 Task: Create a due date automation trigger when advanced on, on the monday after a card is due add fields with custom field "Resume" set at 11:00 AM.
Action: Mouse moved to (920, 272)
Screenshot: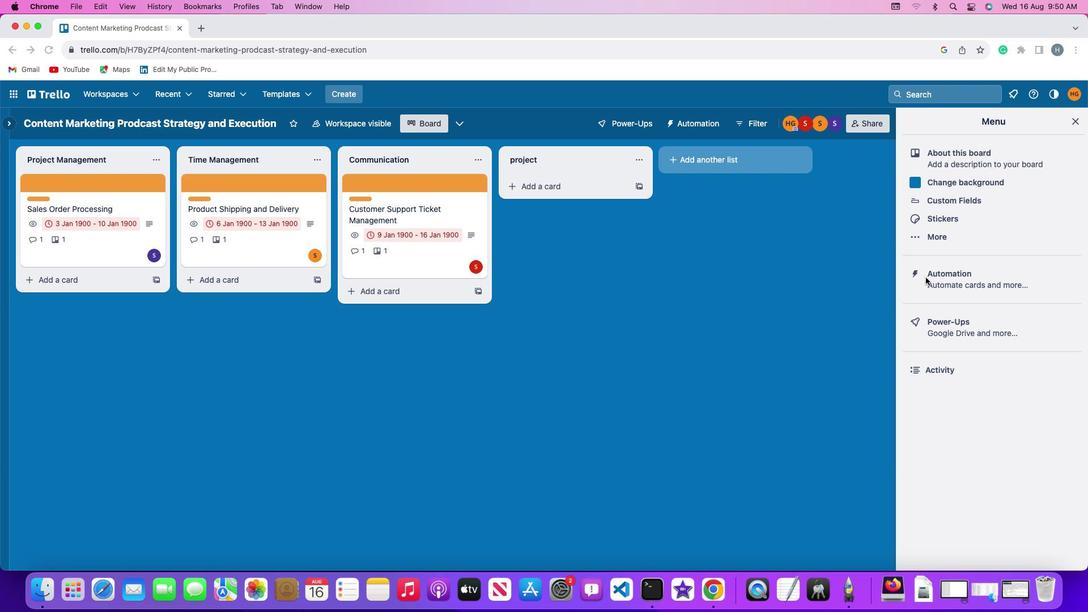 
Action: Mouse pressed left at (920, 272)
Screenshot: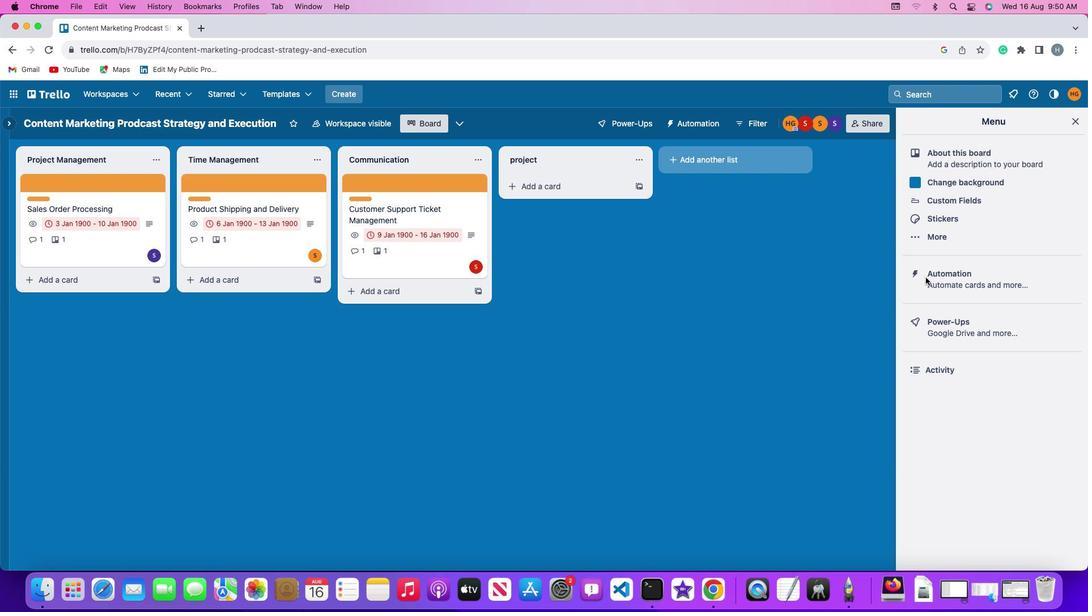 
Action: Mouse moved to (920, 272)
Screenshot: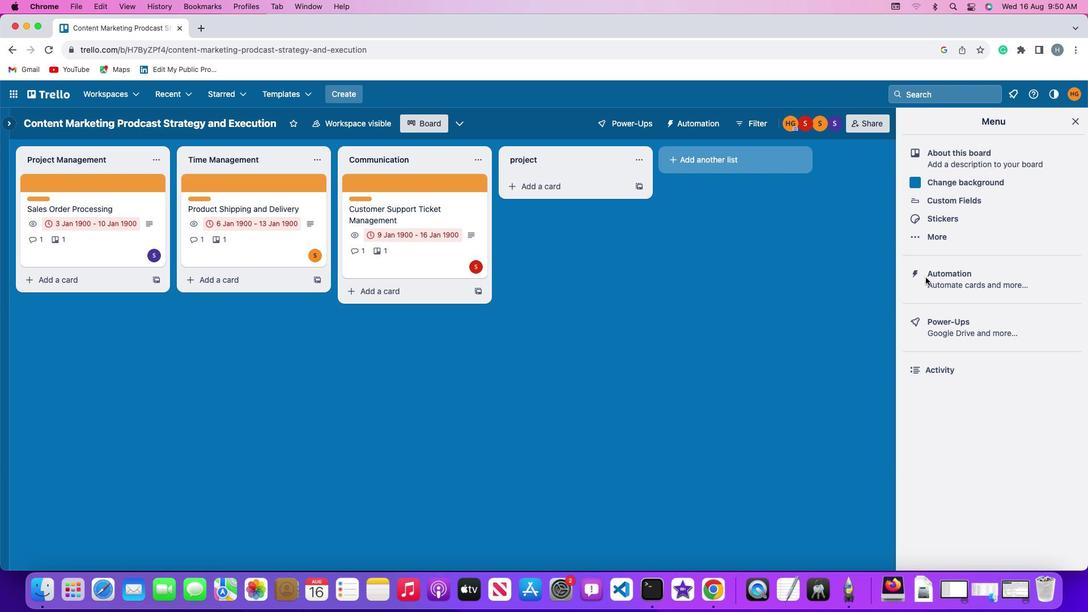 
Action: Mouse pressed left at (920, 272)
Screenshot: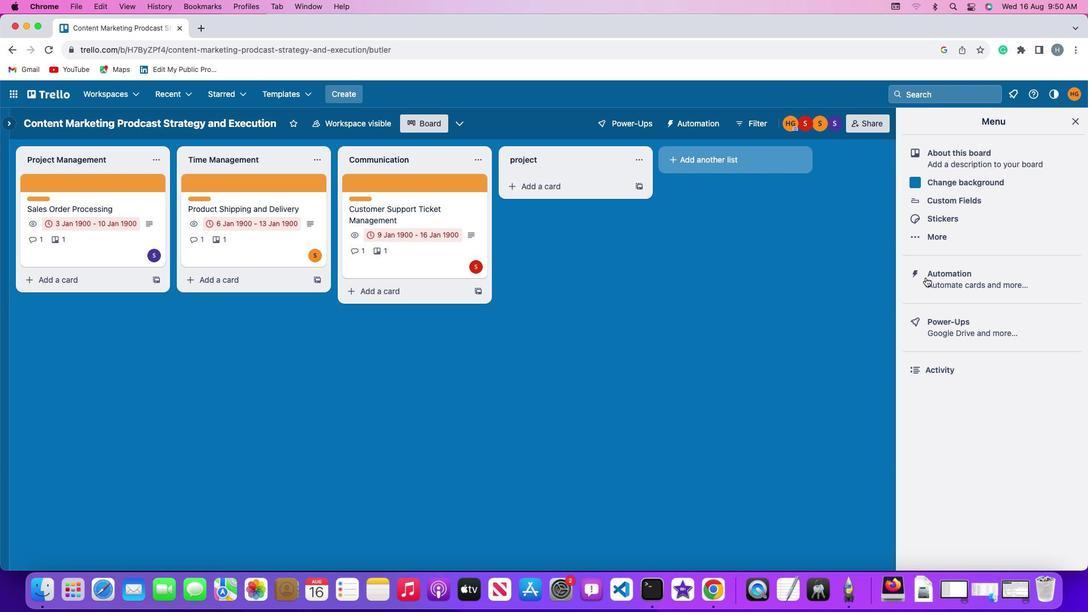 
Action: Mouse moved to (78, 264)
Screenshot: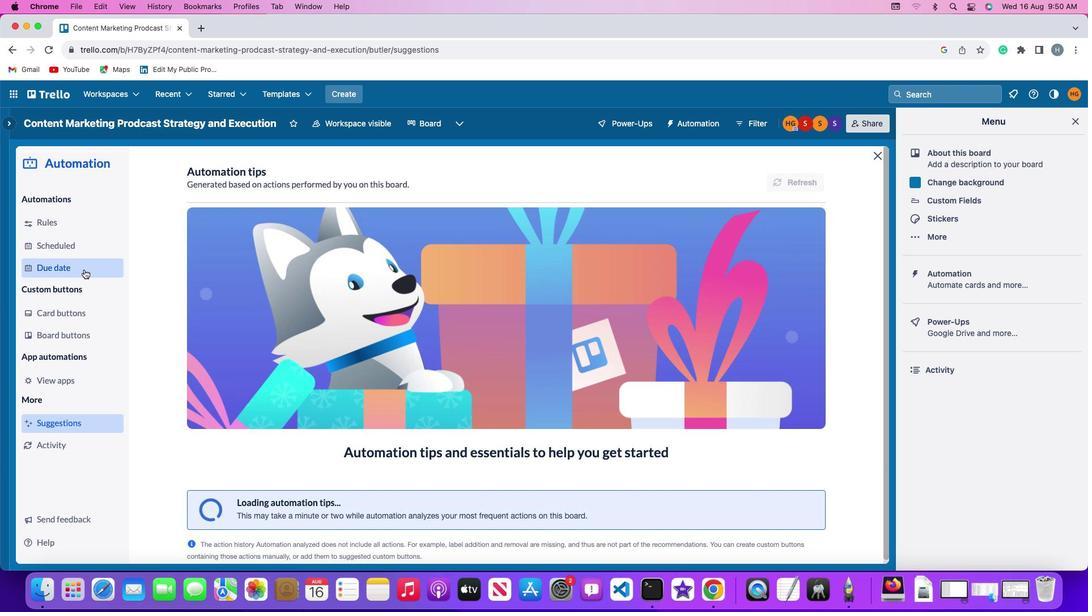 
Action: Mouse pressed left at (78, 264)
Screenshot: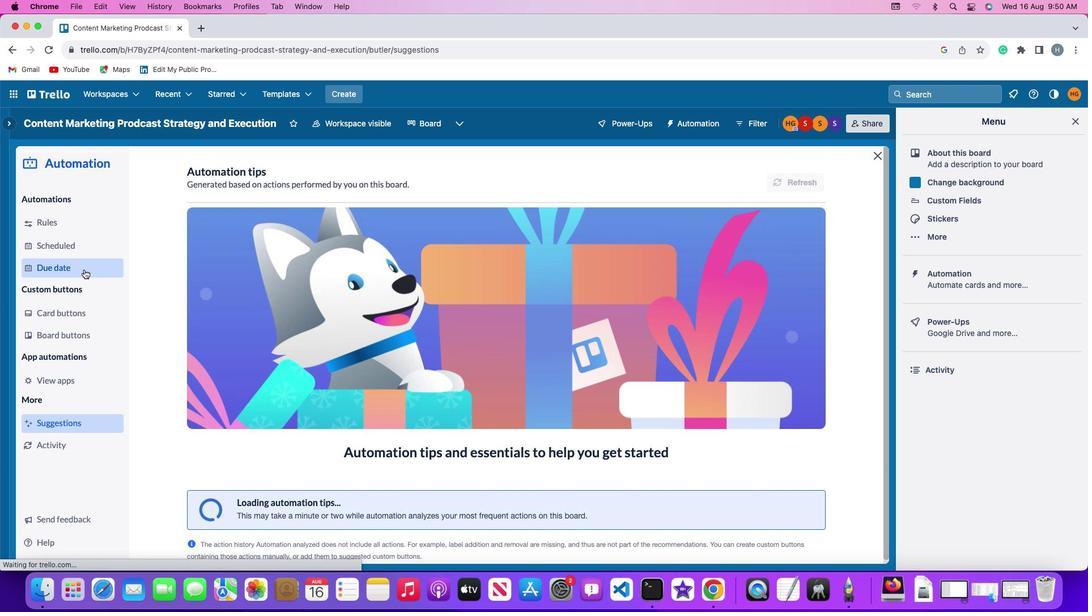 
Action: Mouse moved to (778, 168)
Screenshot: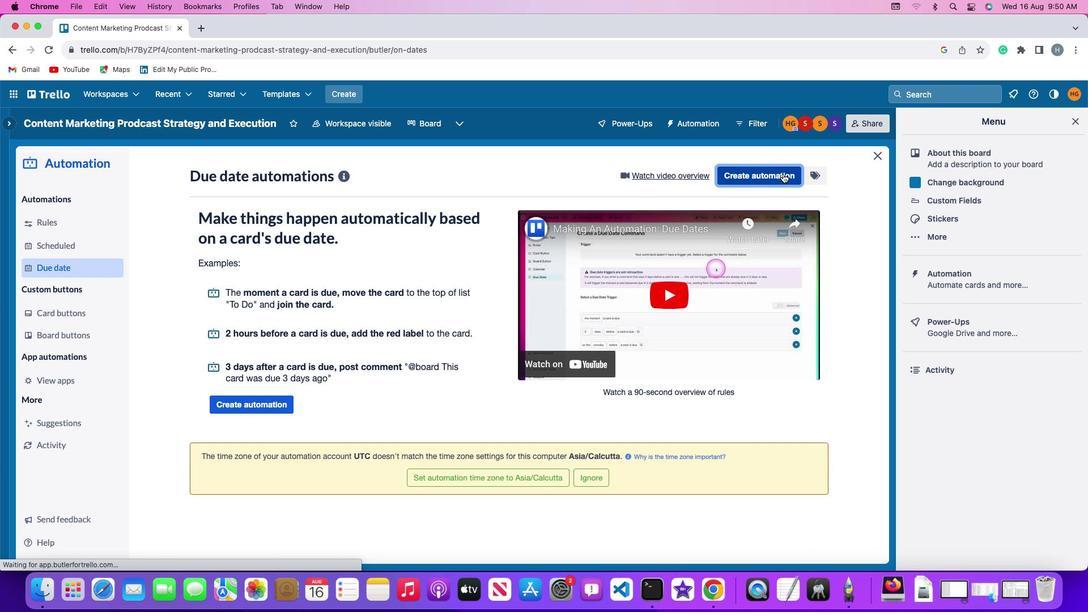 
Action: Mouse pressed left at (778, 168)
Screenshot: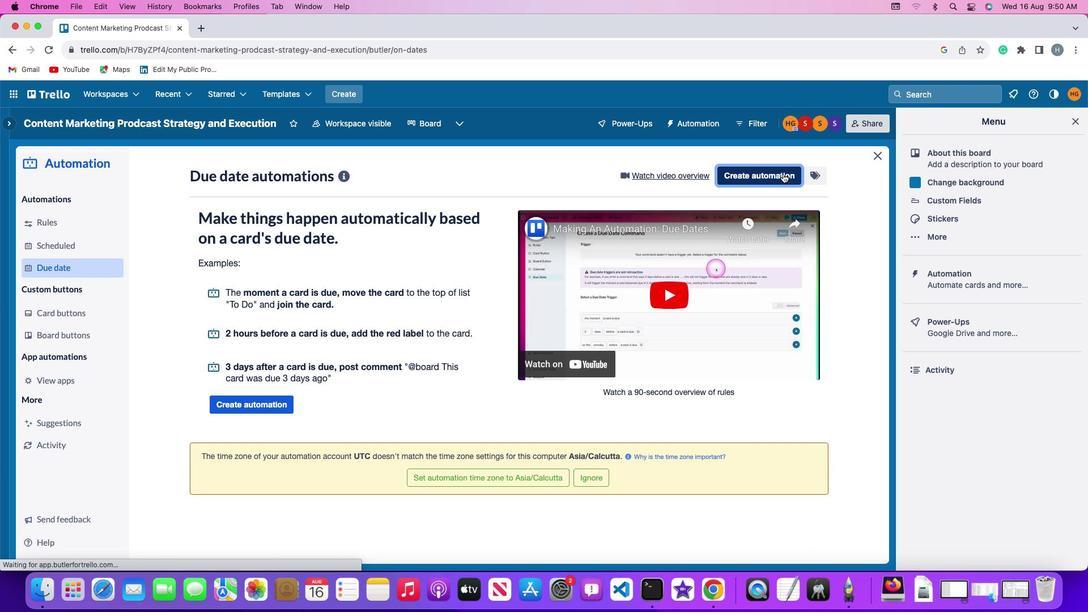 
Action: Mouse moved to (245, 278)
Screenshot: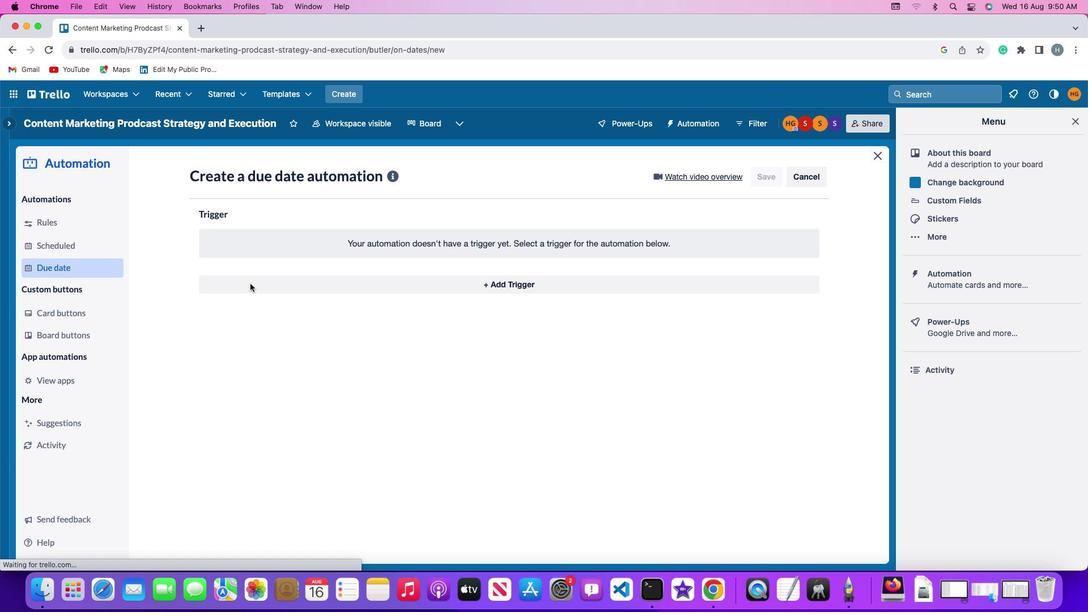 
Action: Mouse pressed left at (245, 278)
Screenshot: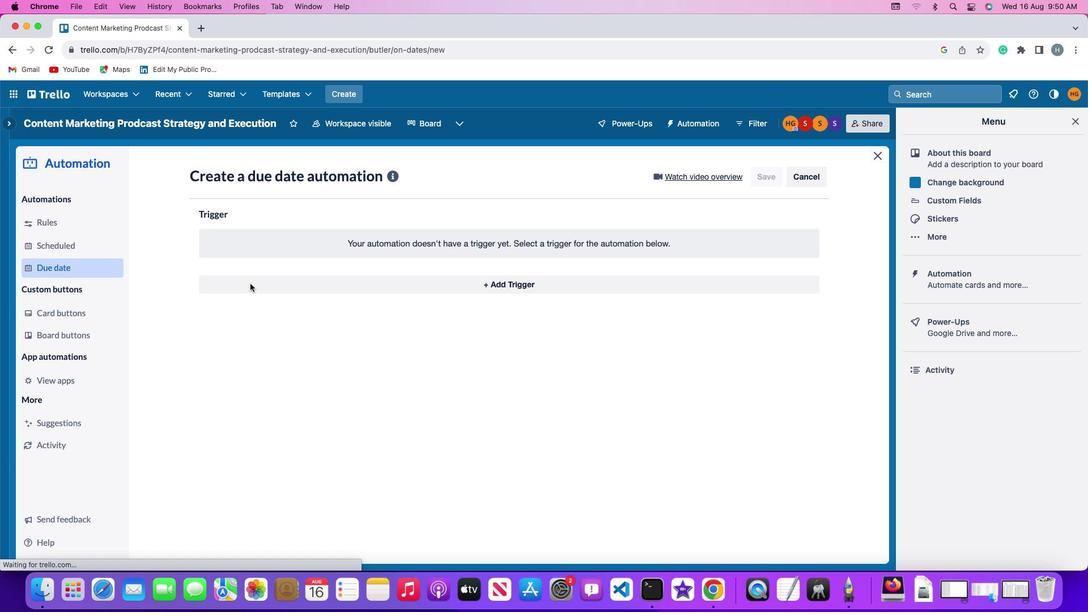 
Action: Mouse moved to (241, 491)
Screenshot: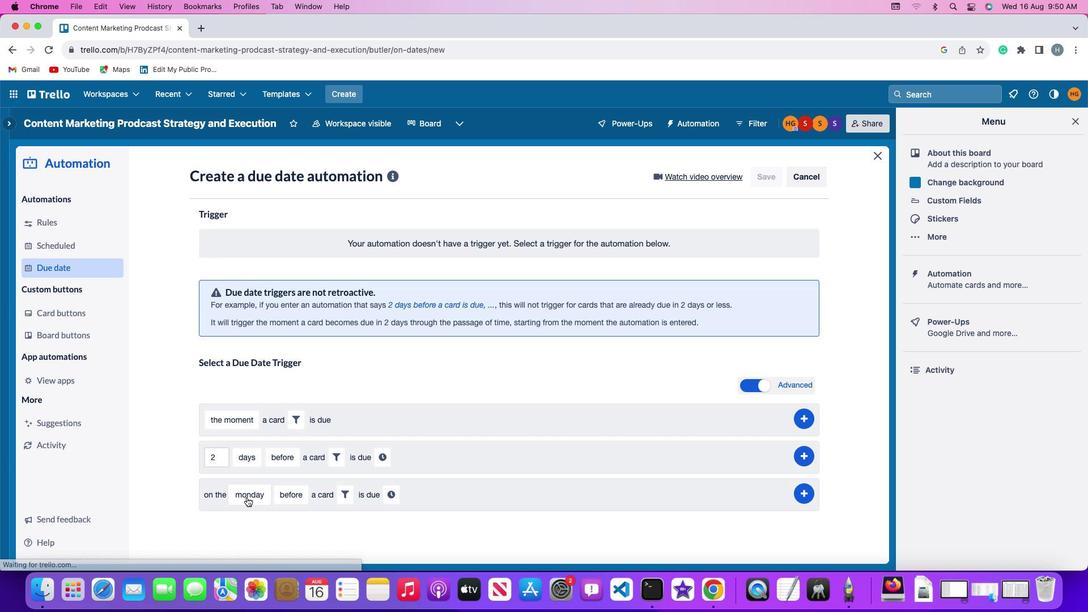 
Action: Mouse pressed left at (241, 491)
Screenshot: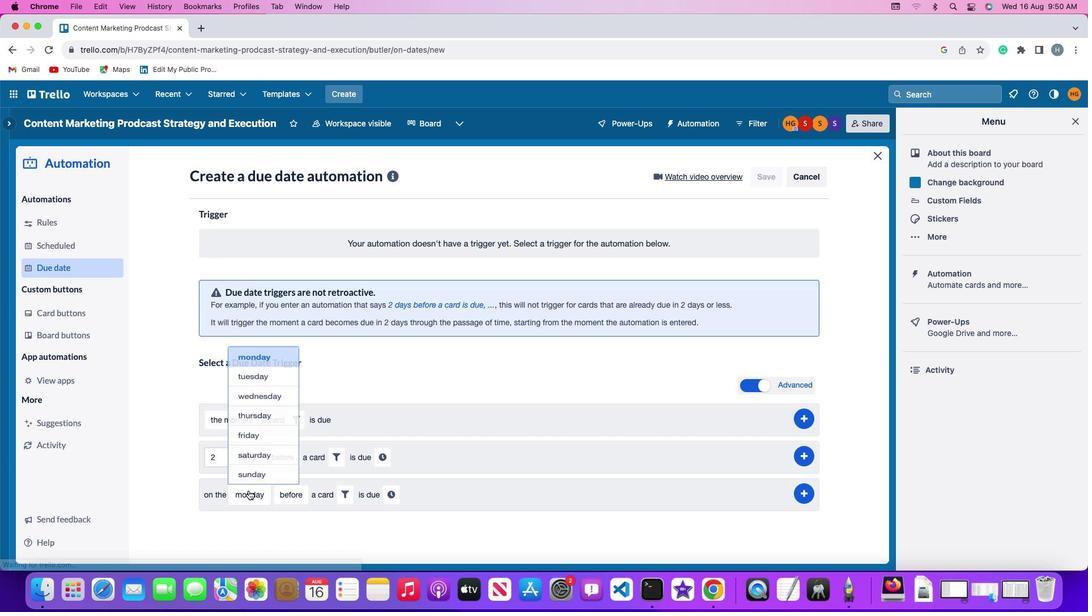 
Action: Mouse moved to (265, 326)
Screenshot: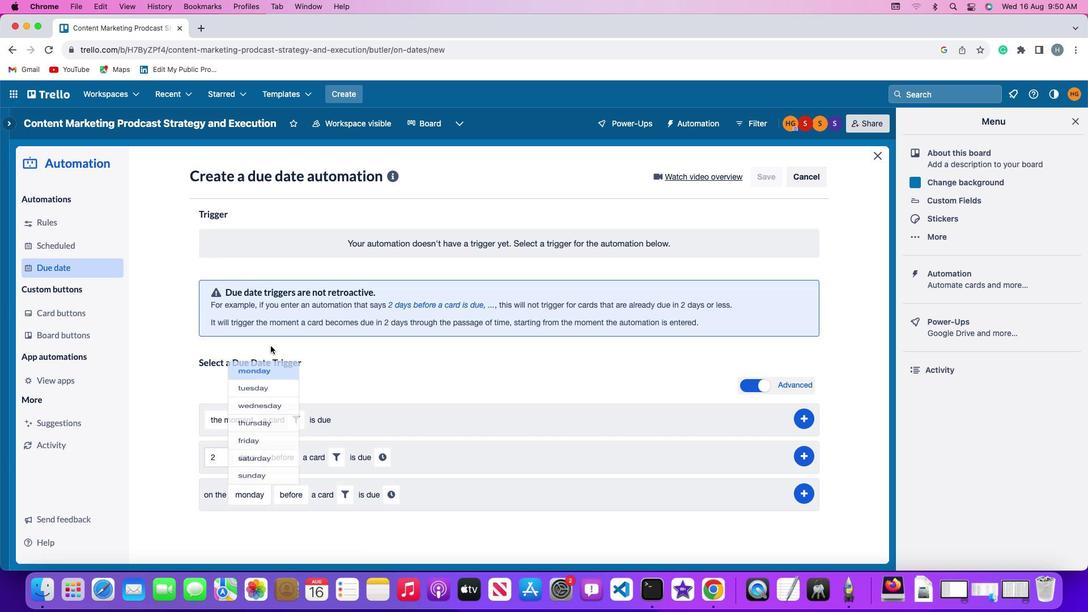 
Action: Mouse pressed left at (265, 326)
Screenshot: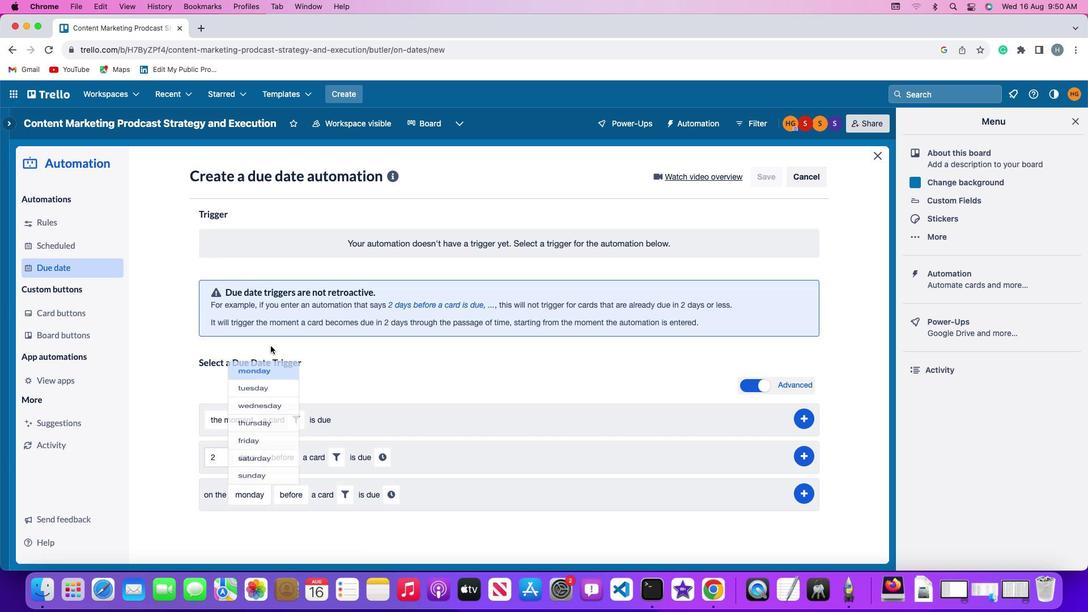 
Action: Mouse moved to (286, 487)
Screenshot: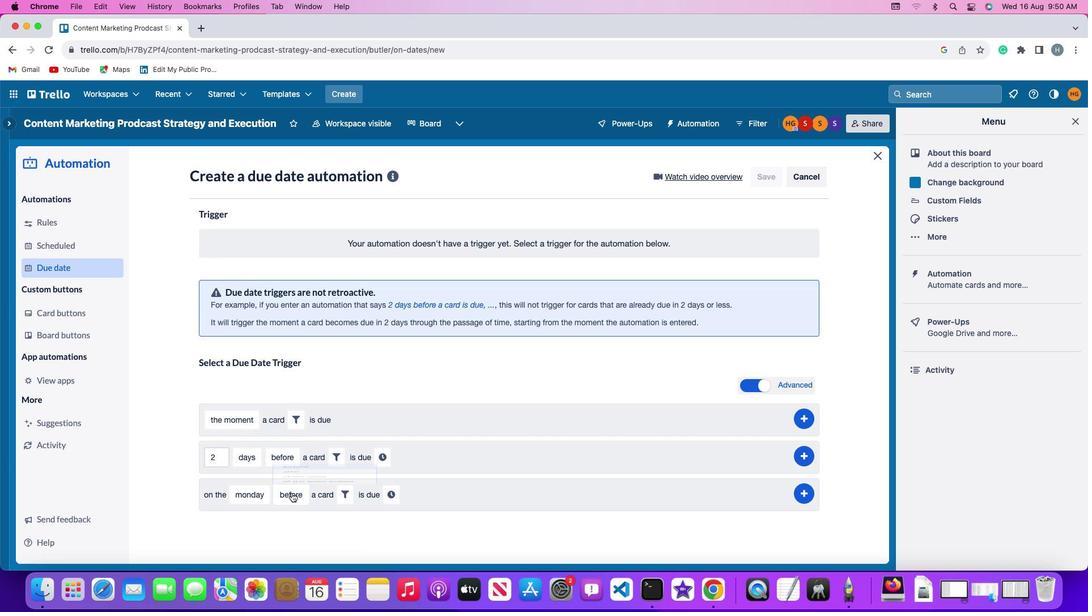 
Action: Mouse pressed left at (286, 487)
Screenshot: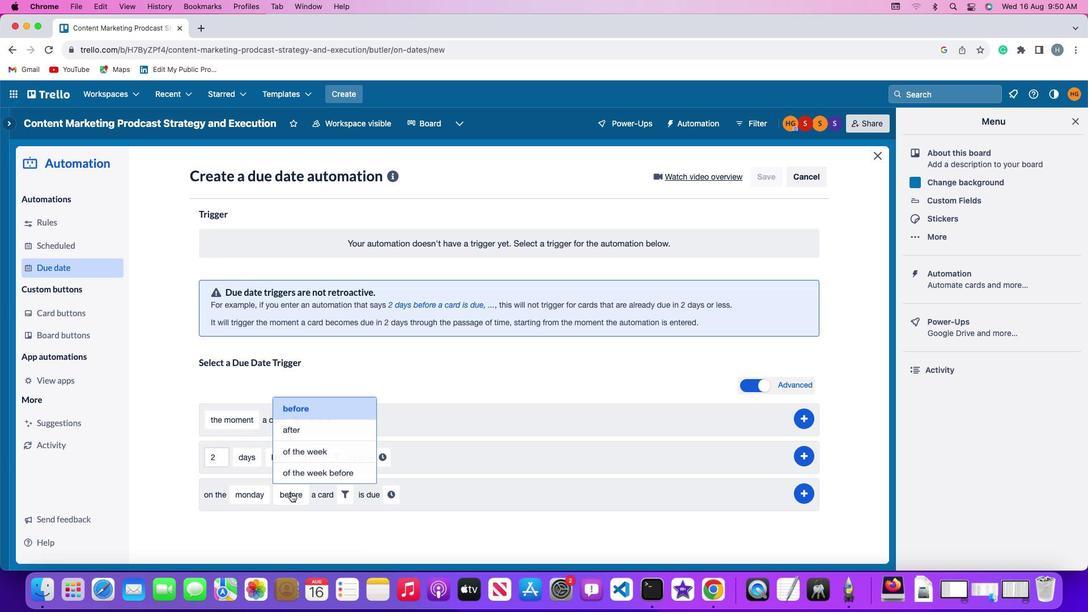 
Action: Mouse moved to (302, 423)
Screenshot: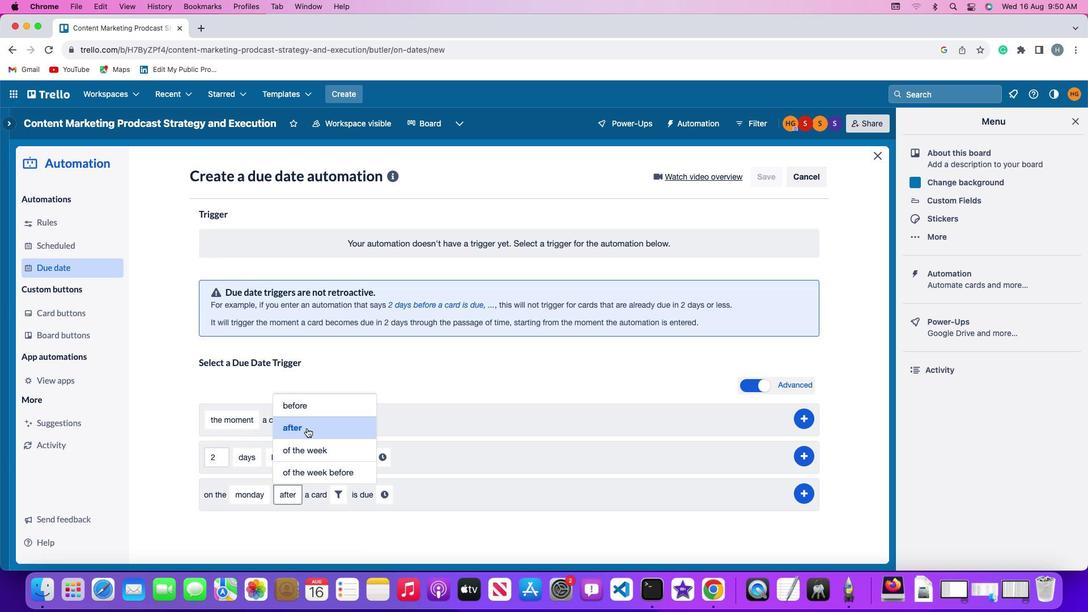 
Action: Mouse pressed left at (302, 423)
Screenshot: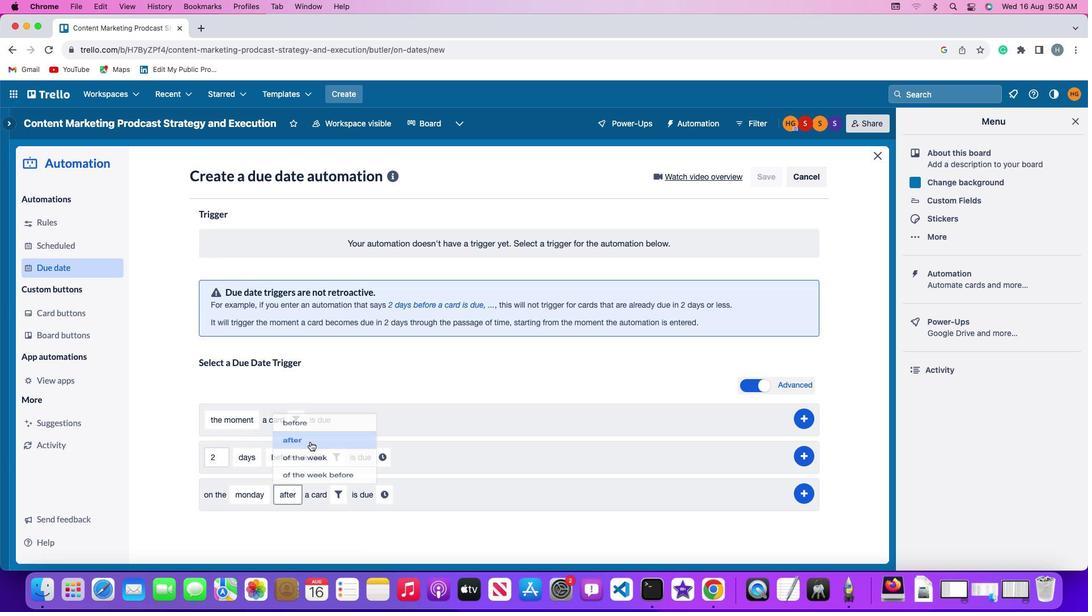 
Action: Mouse moved to (328, 493)
Screenshot: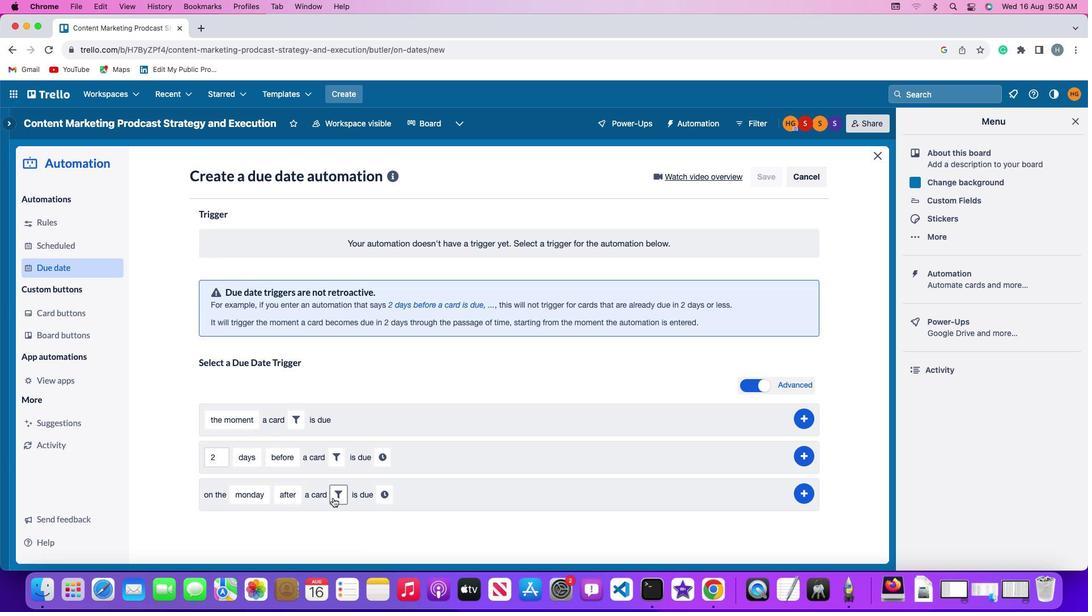 
Action: Mouse pressed left at (328, 493)
Screenshot: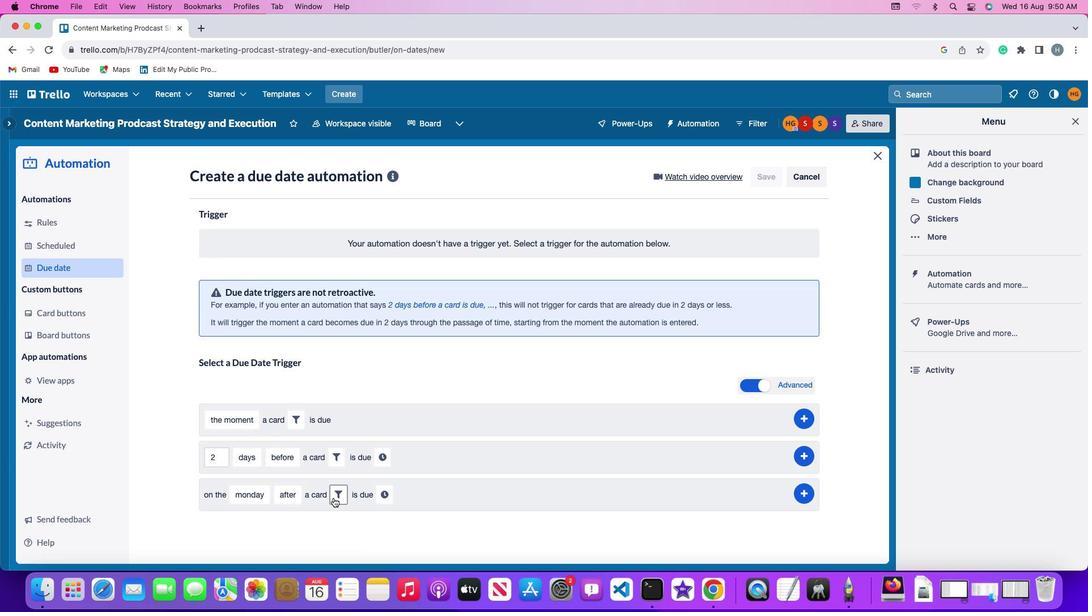 
Action: Mouse moved to (520, 526)
Screenshot: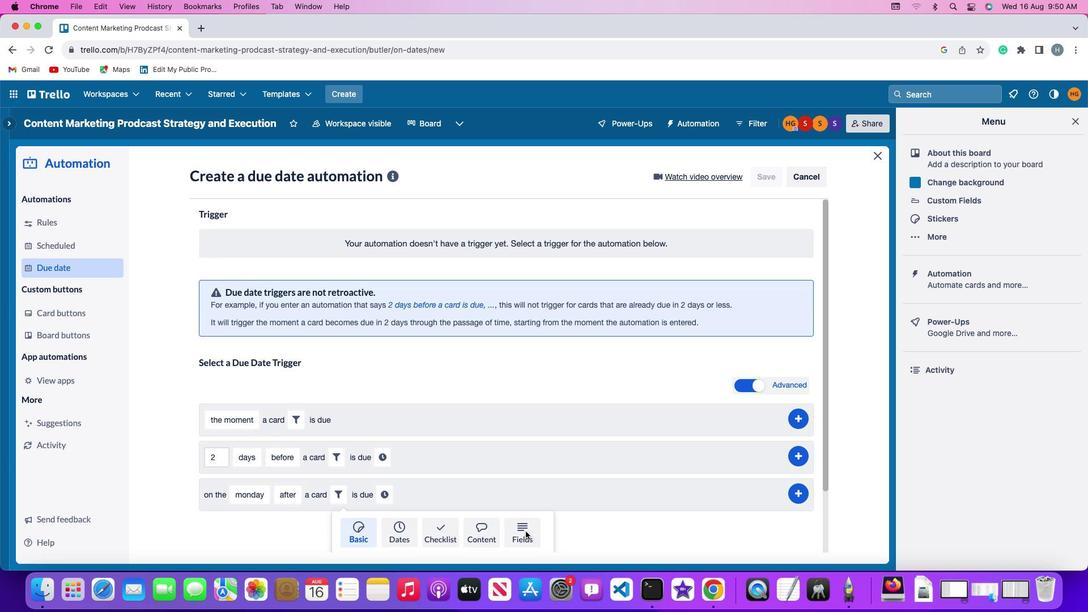 
Action: Mouse pressed left at (520, 526)
Screenshot: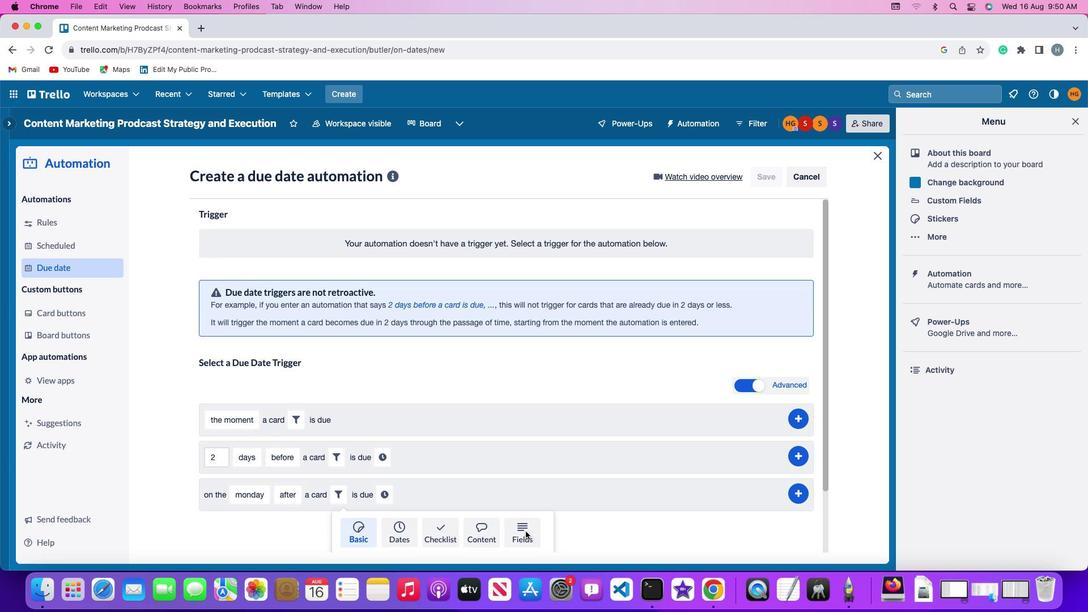 
Action: Mouse moved to (290, 530)
Screenshot: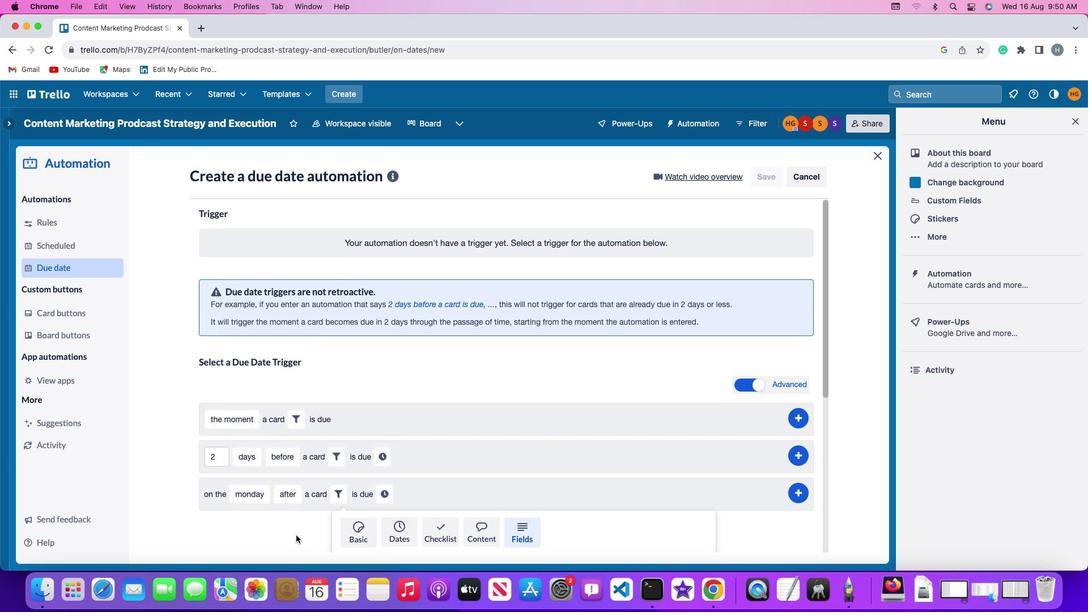 
Action: Mouse scrolled (290, 530) with delta (-4, -5)
Screenshot: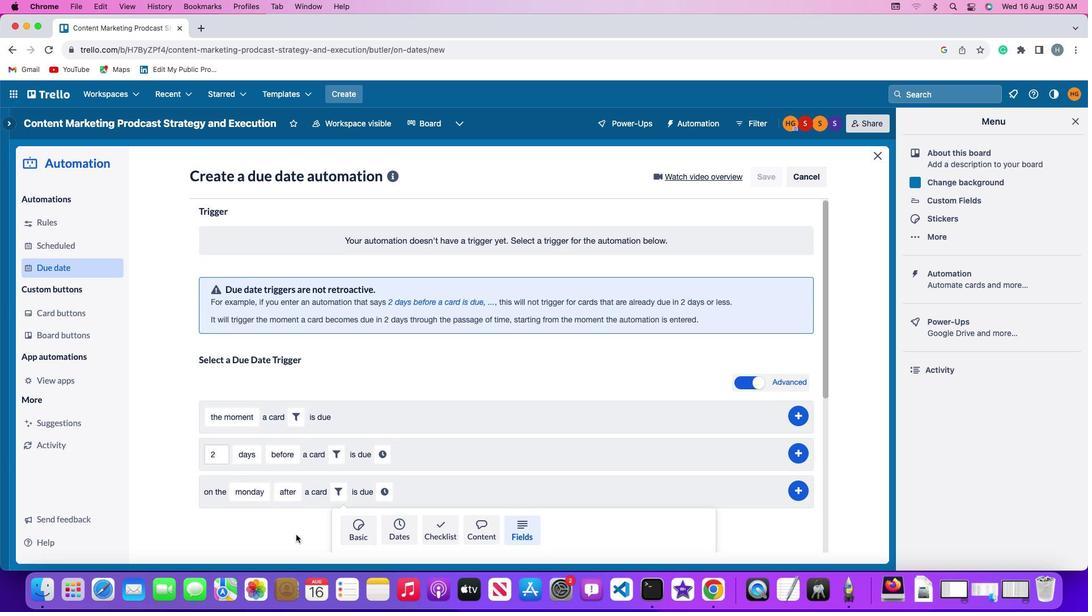 
Action: Mouse moved to (290, 530)
Screenshot: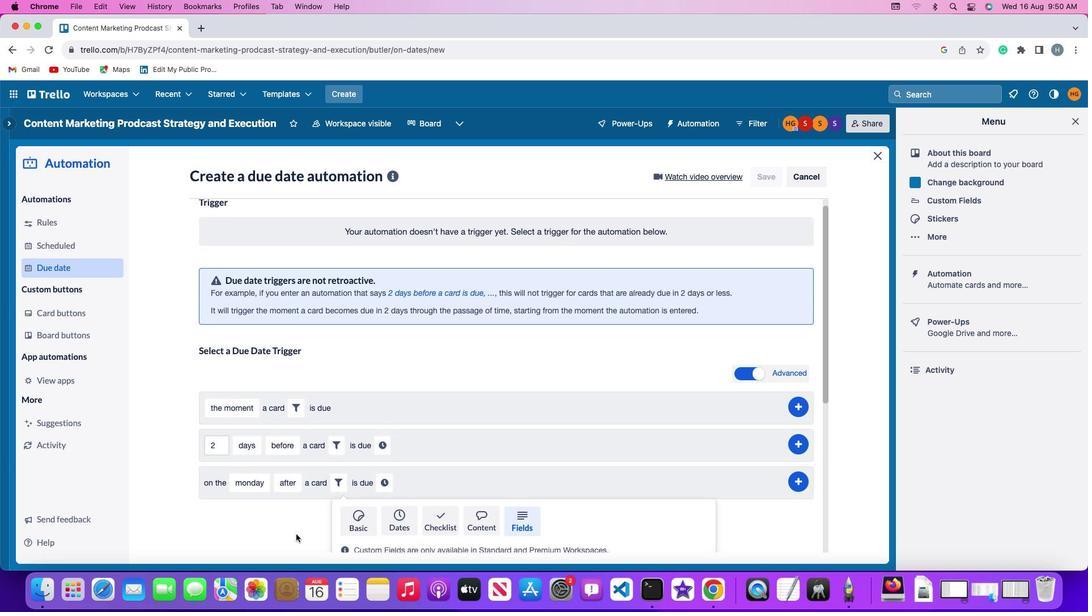 
Action: Mouse scrolled (290, 530) with delta (-4, -5)
Screenshot: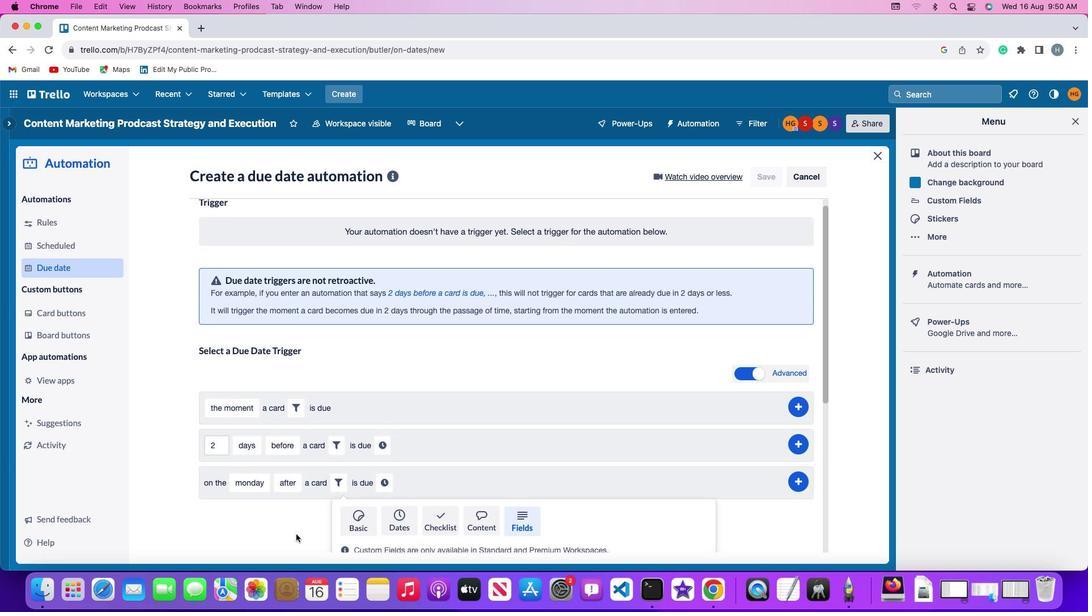 
Action: Mouse moved to (290, 529)
Screenshot: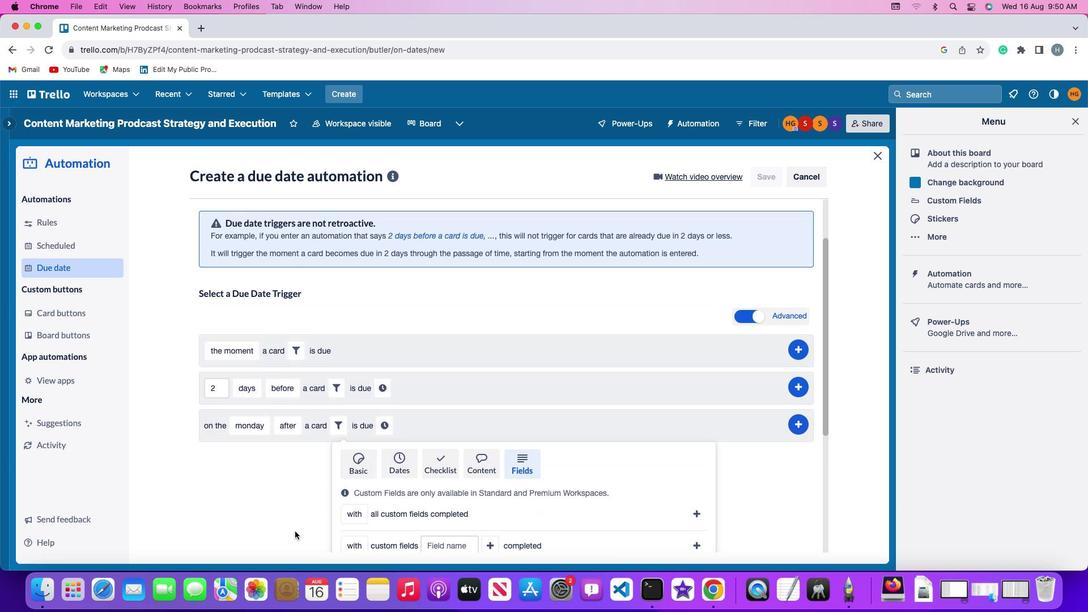
Action: Mouse scrolled (290, 529) with delta (-4, -5)
Screenshot: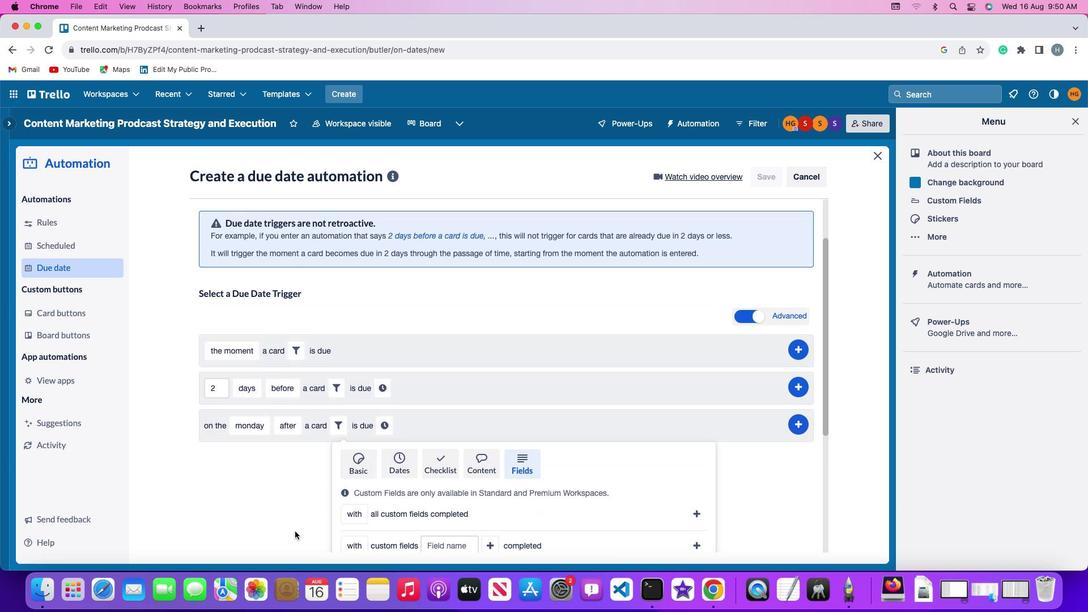 
Action: Mouse moved to (290, 529)
Screenshot: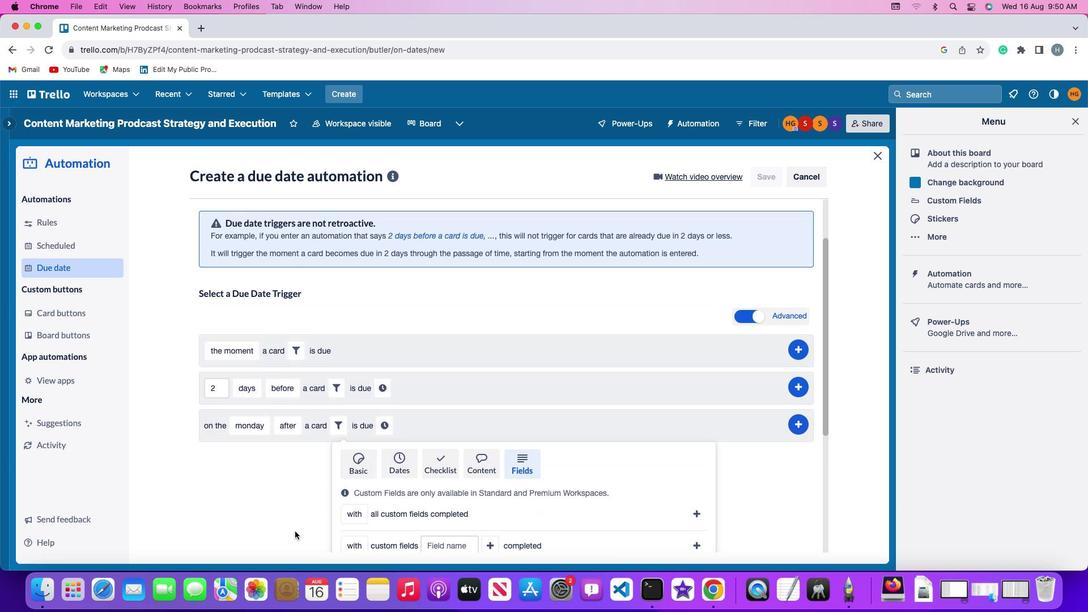
Action: Mouse scrolled (290, 529) with delta (-4, -6)
Screenshot: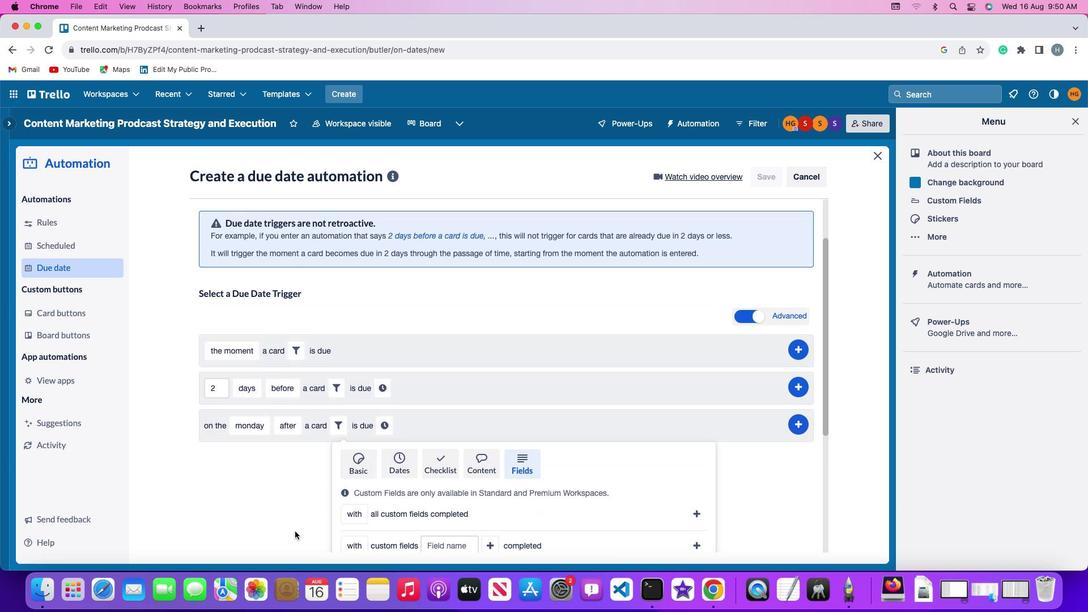 
Action: Mouse moved to (287, 522)
Screenshot: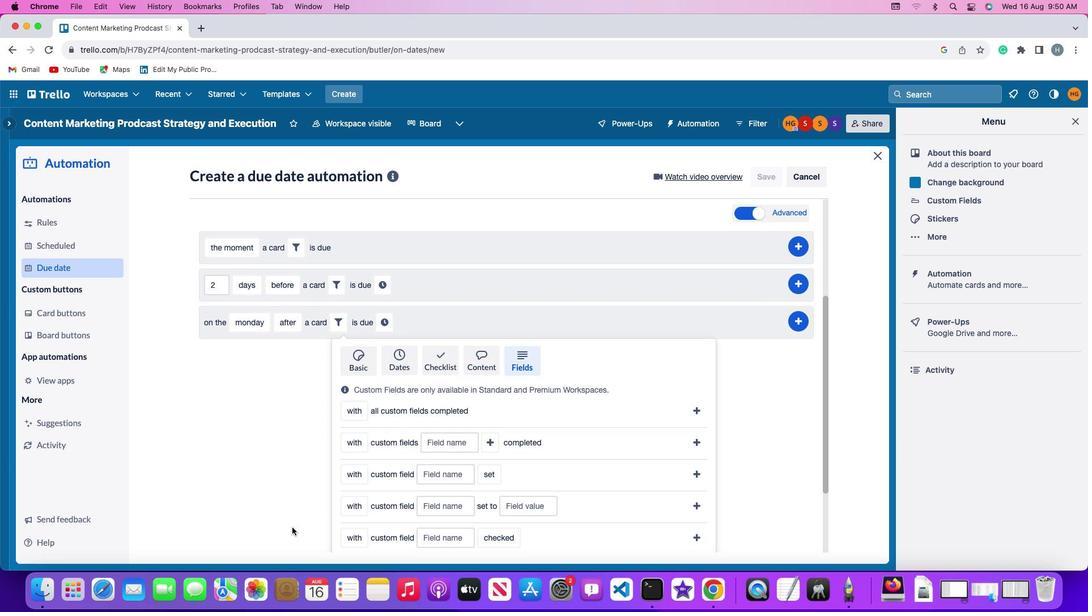 
Action: Mouse scrolled (287, 522) with delta (-4, -5)
Screenshot: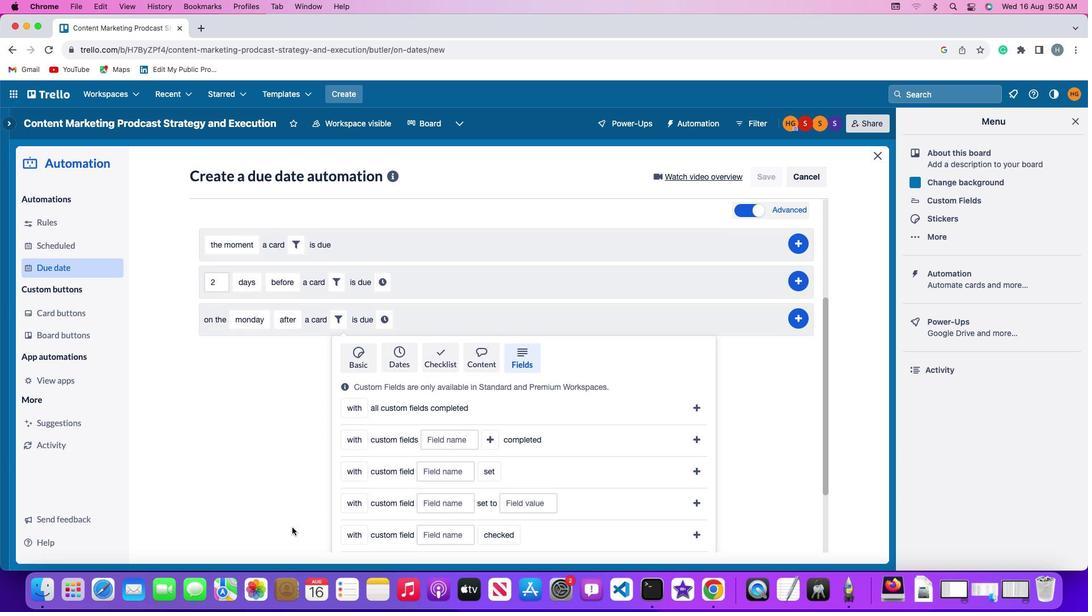 
Action: Mouse scrolled (287, 522) with delta (-4, -5)
Screenshot: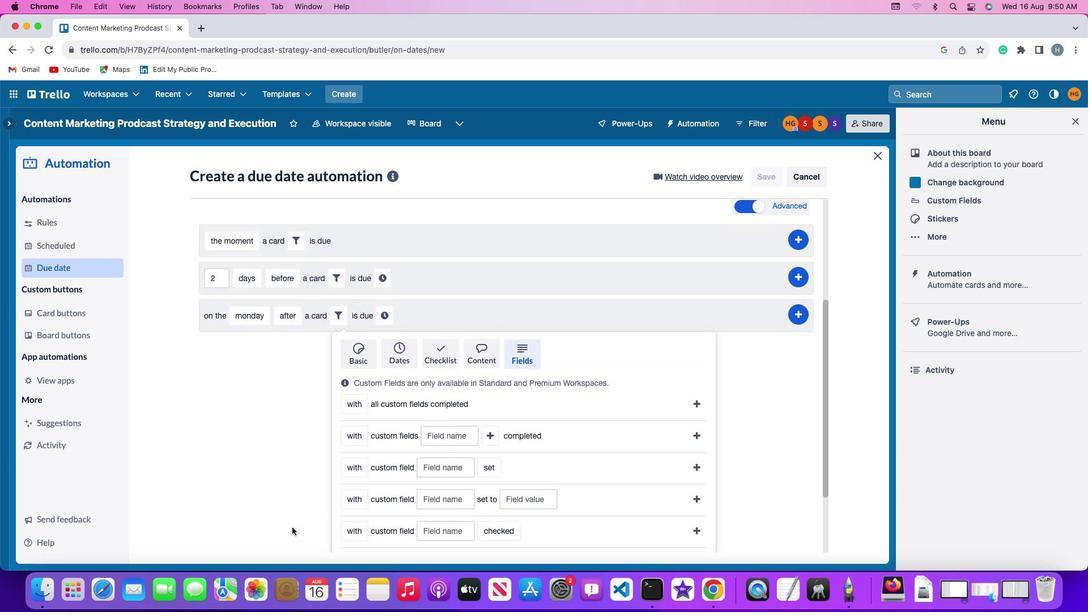 
Action: Mouse scrolled (287, 522) with delta (-4, -5)
Screenshot: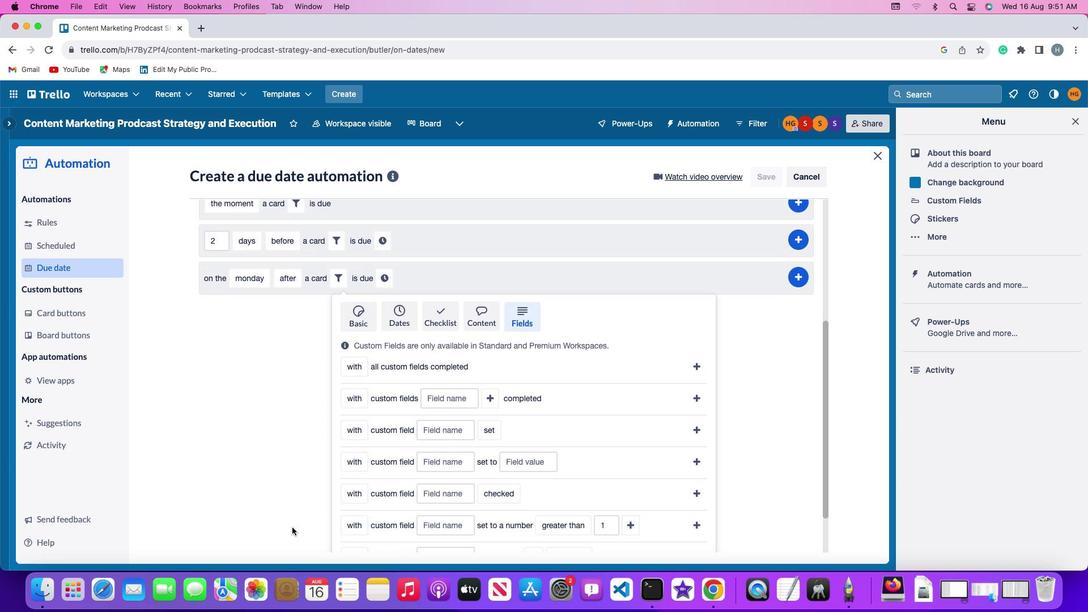 
Action: Mouse scrolled (287, 522) with delta (-4, -5)
Screenshot: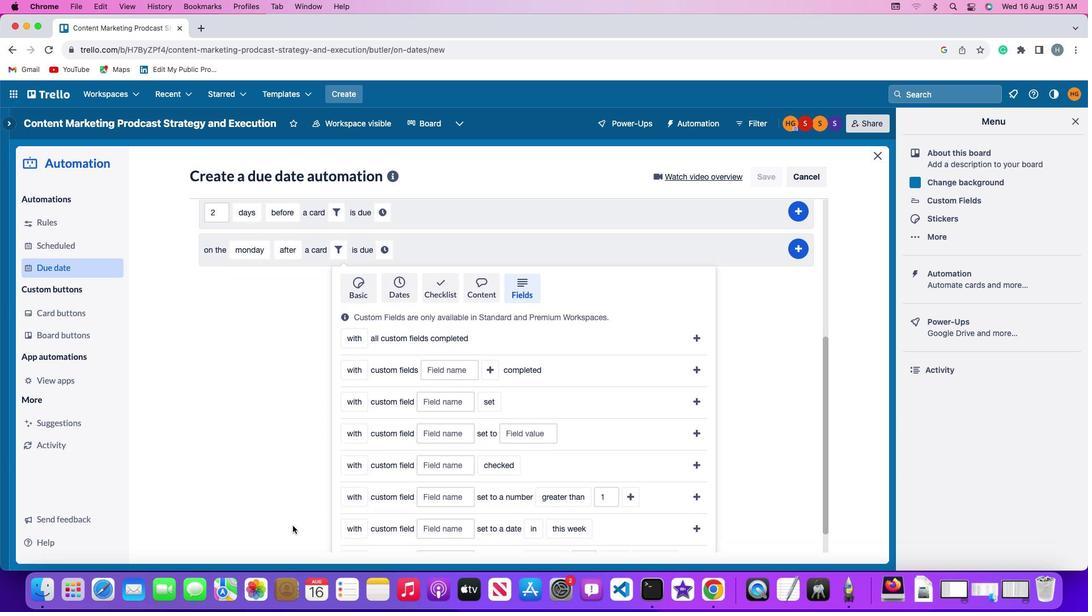 
Action: Mouse moved to (345, 367)
Screenshot: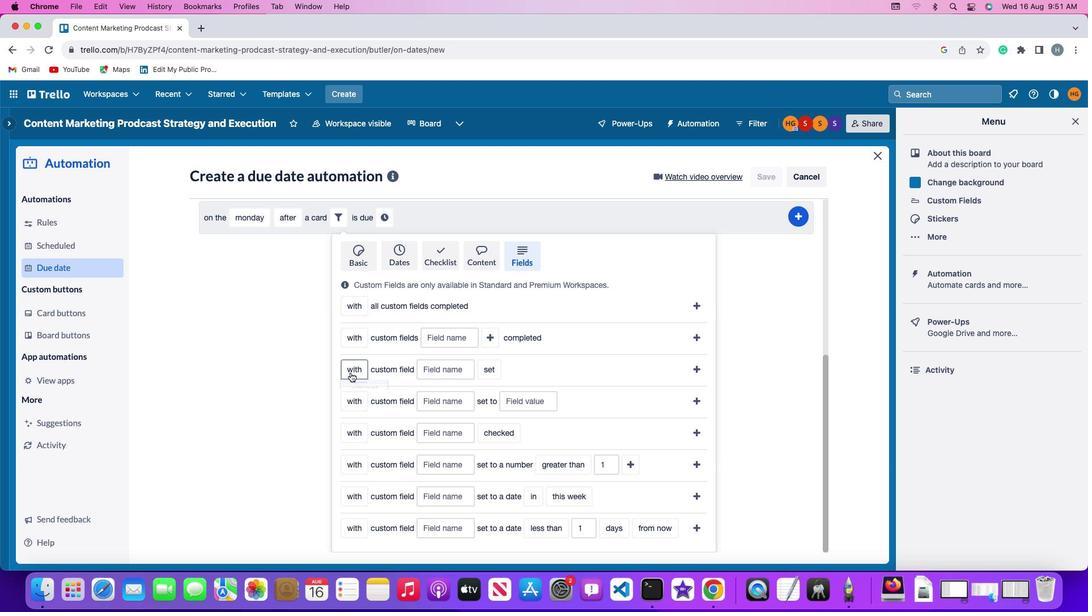 
Action: Mouse pressed left at (345, 367)
Screenshot: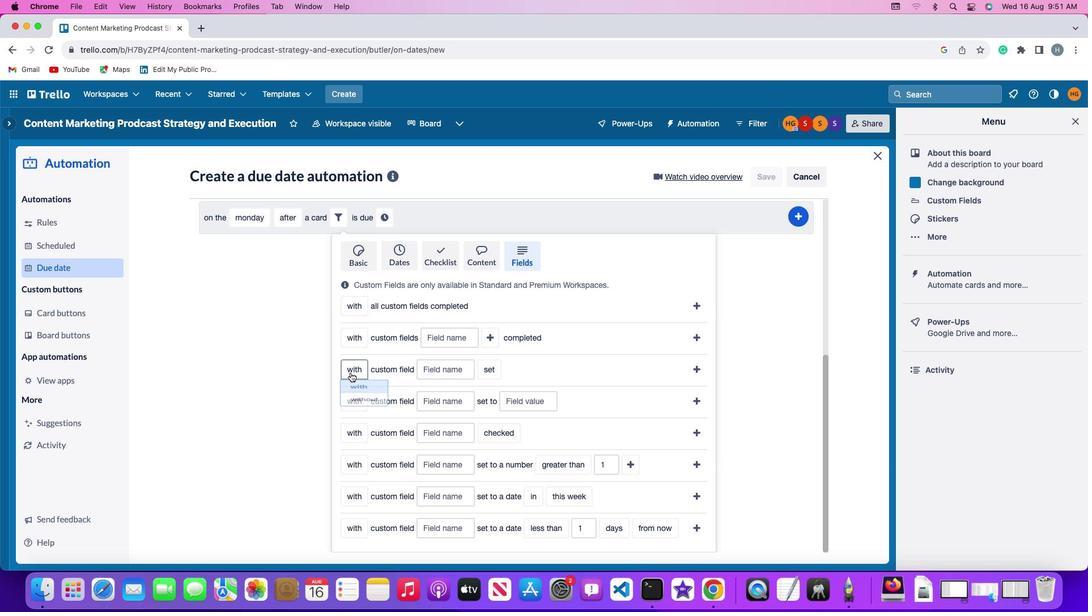 
Action: Mouse moved to (353, 387)
Screenshot: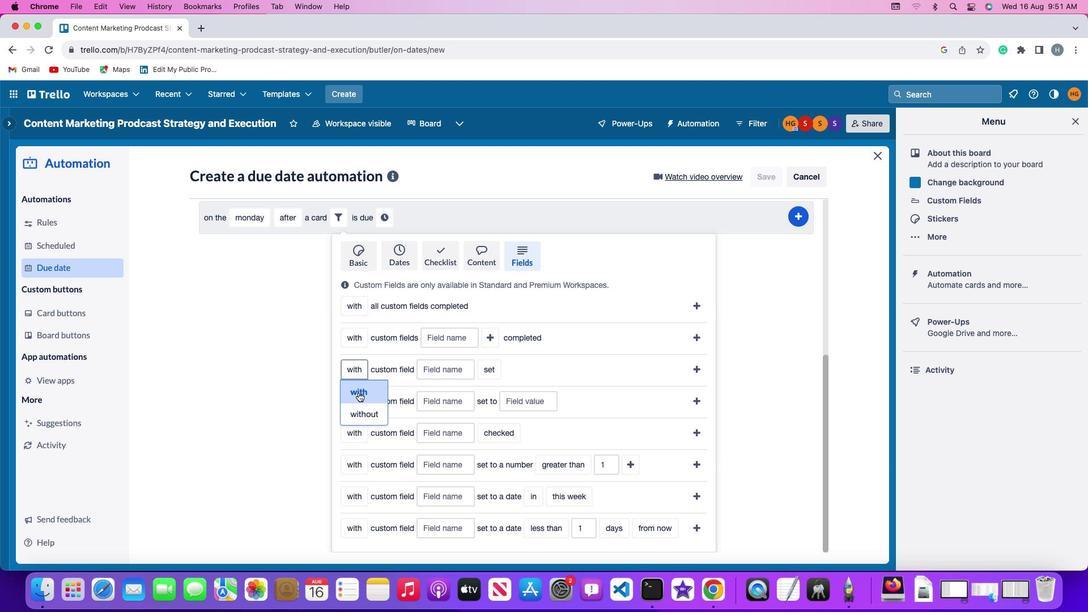 
Action: Mouse pressed left at (353, 387)
Screenshot: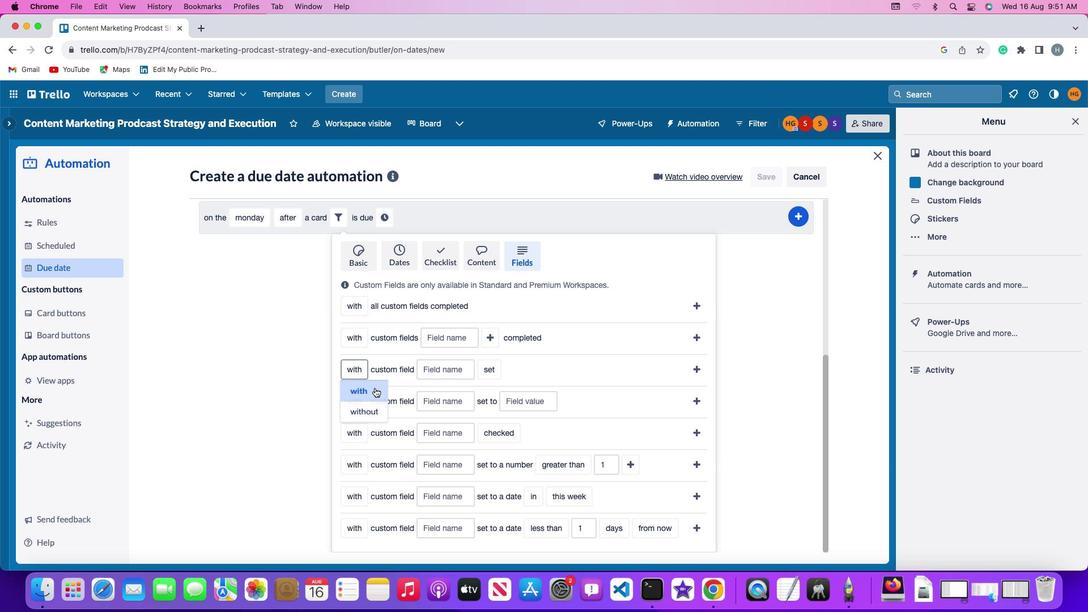 
Action: Mouse moved to (435, 366)
Screenshot: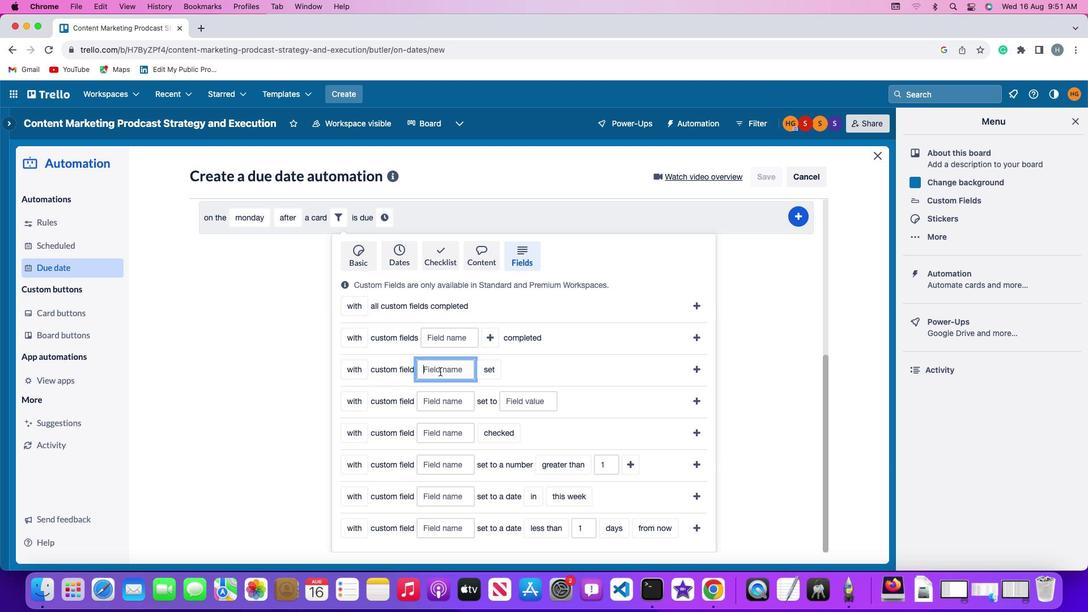 
Action: Mouse pressed left at (435, 366)
Screenshot: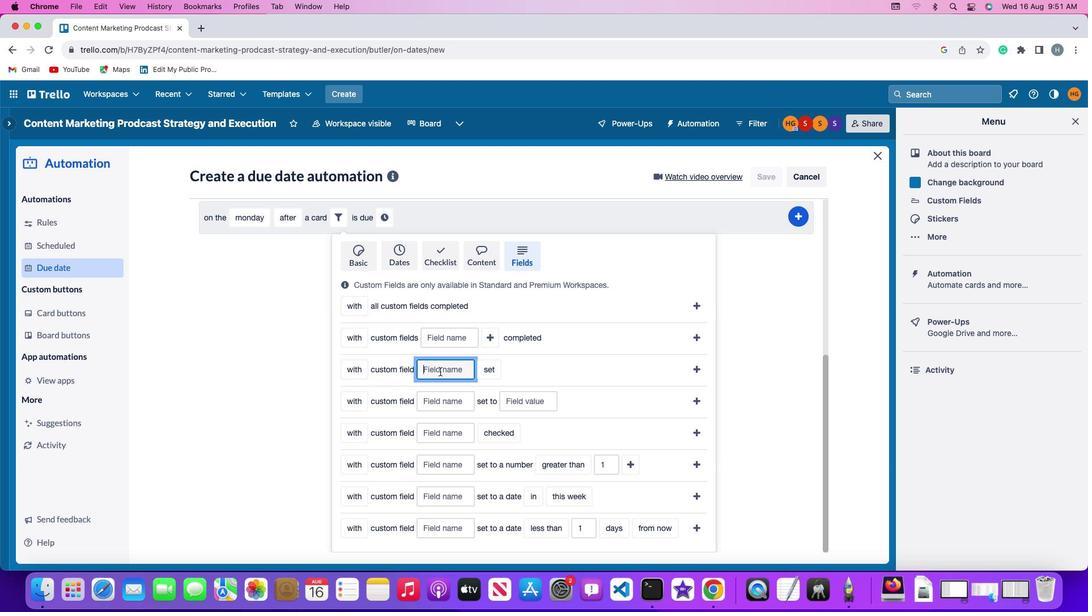 
Action: Key pressed Key.shift'R''e''s''u''m''e'
Screenshot: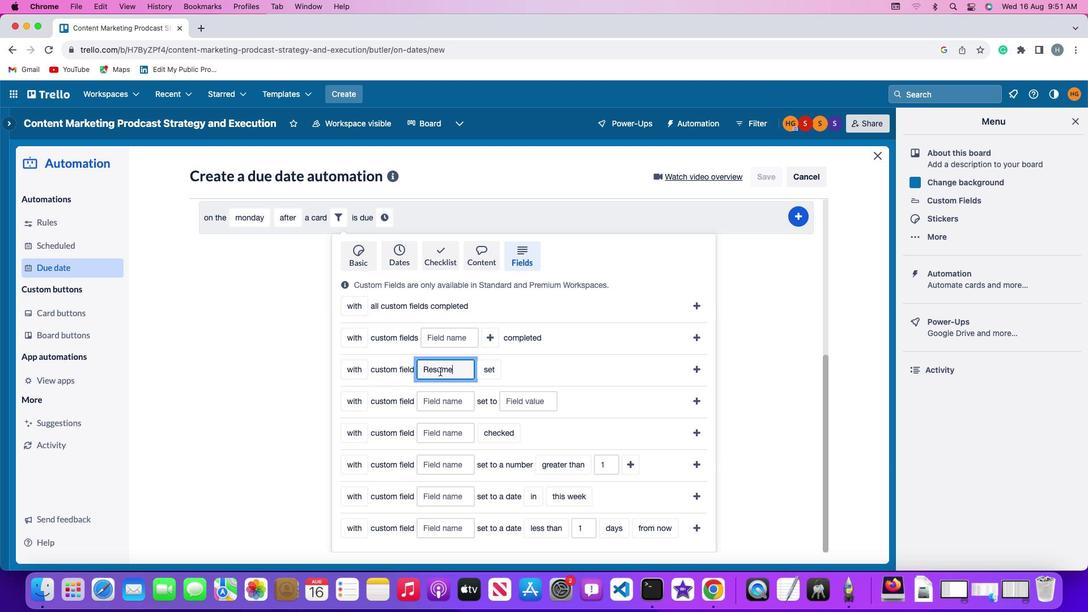 
Action: Mouse moved to (484, 368)
Screenshot: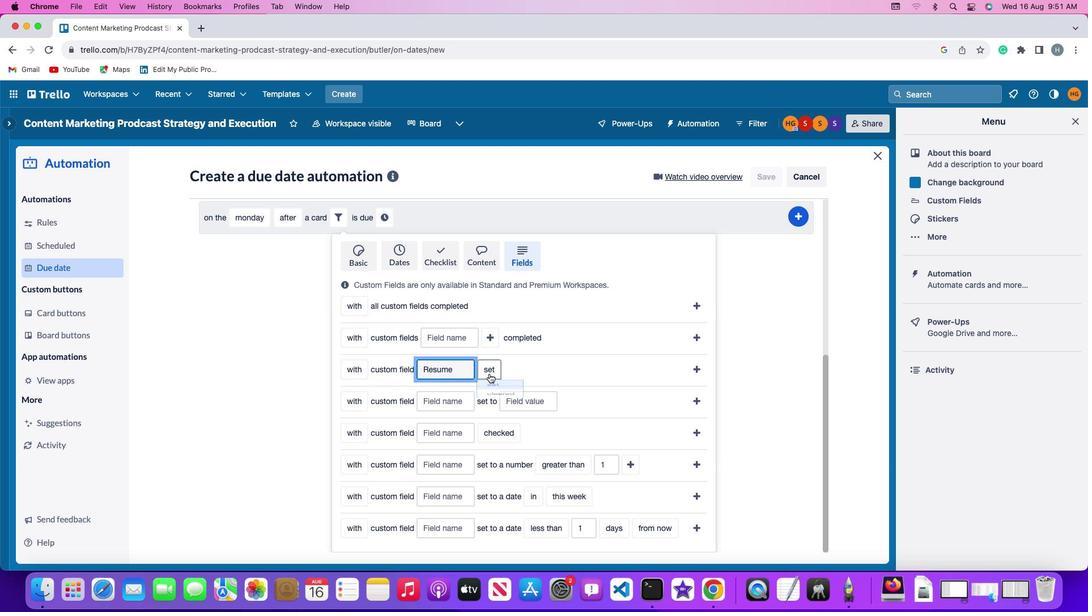 
Action: Mouse pressed left at (484, 368)
Screenshot: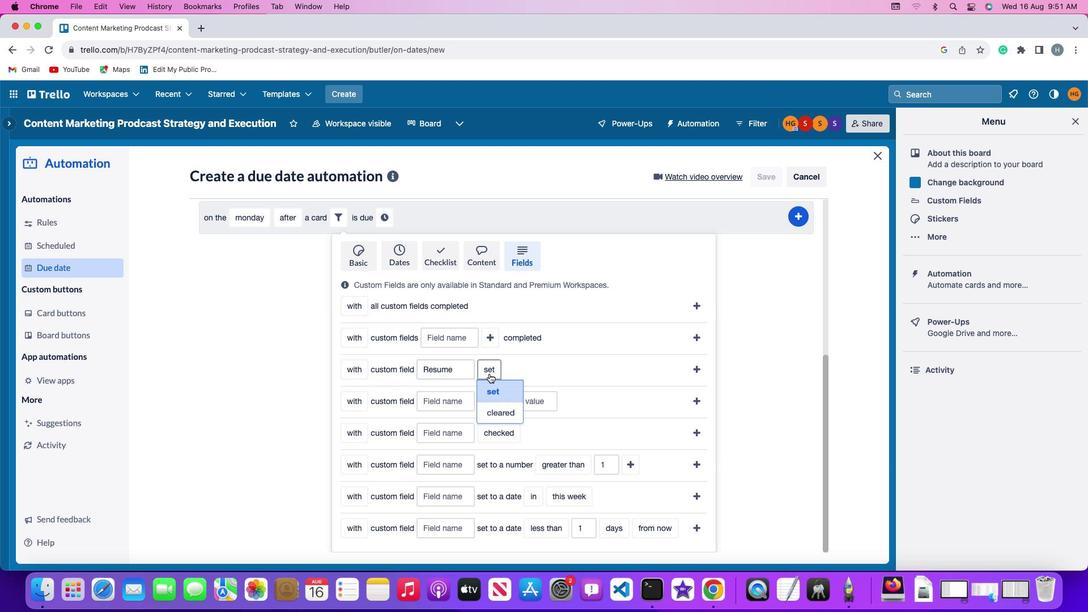 
Action: Mouse moved to (490, 387)
Screenshot: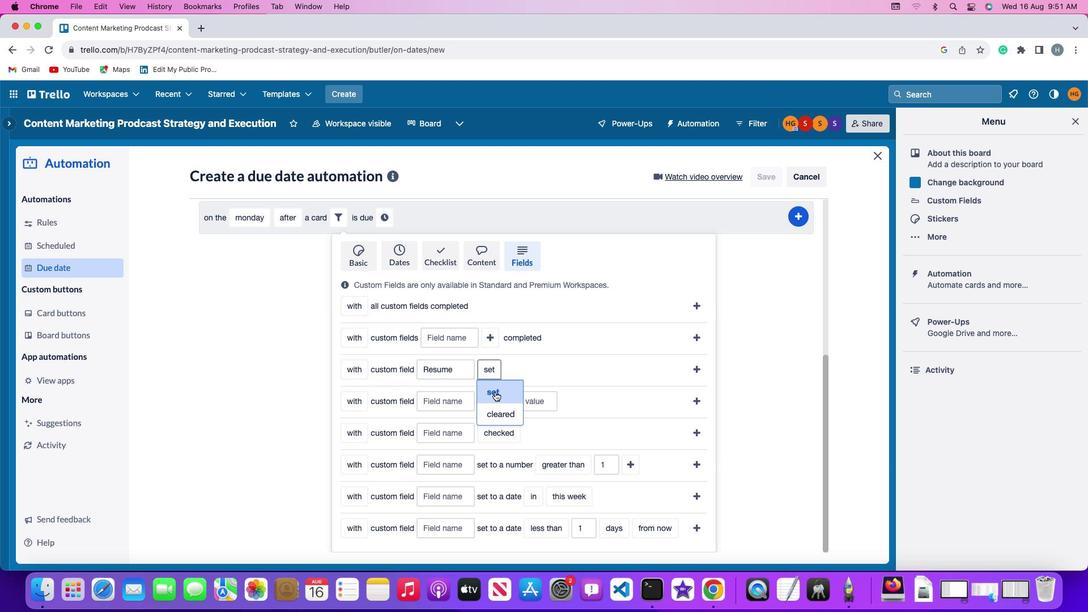 
Action: Mouse pressed left at (490, 387)
Screenshot: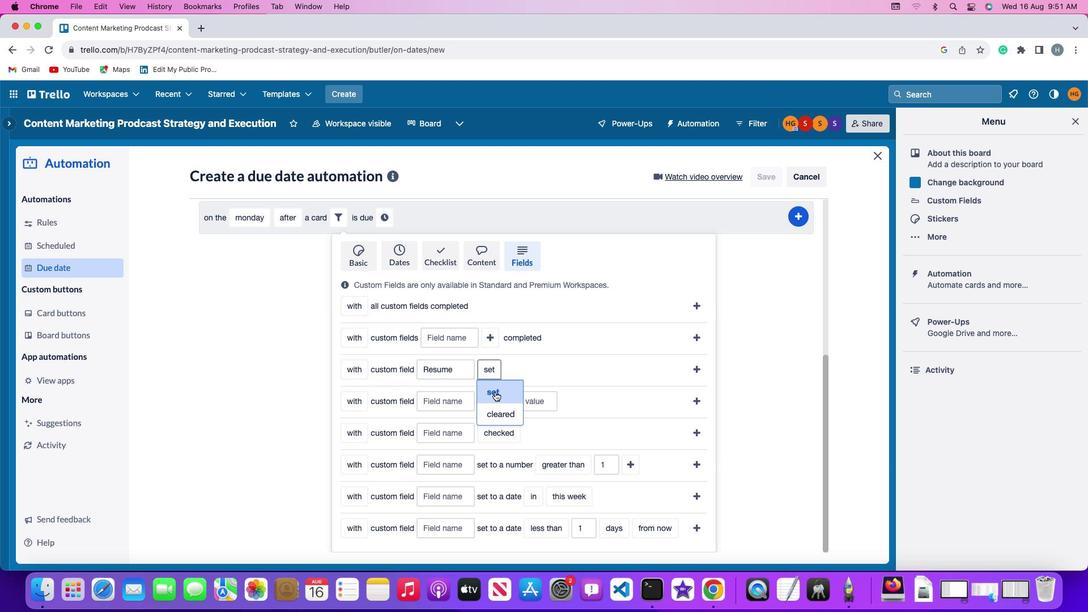 
Action: Mouse moved to (688, 359)
Screenshot: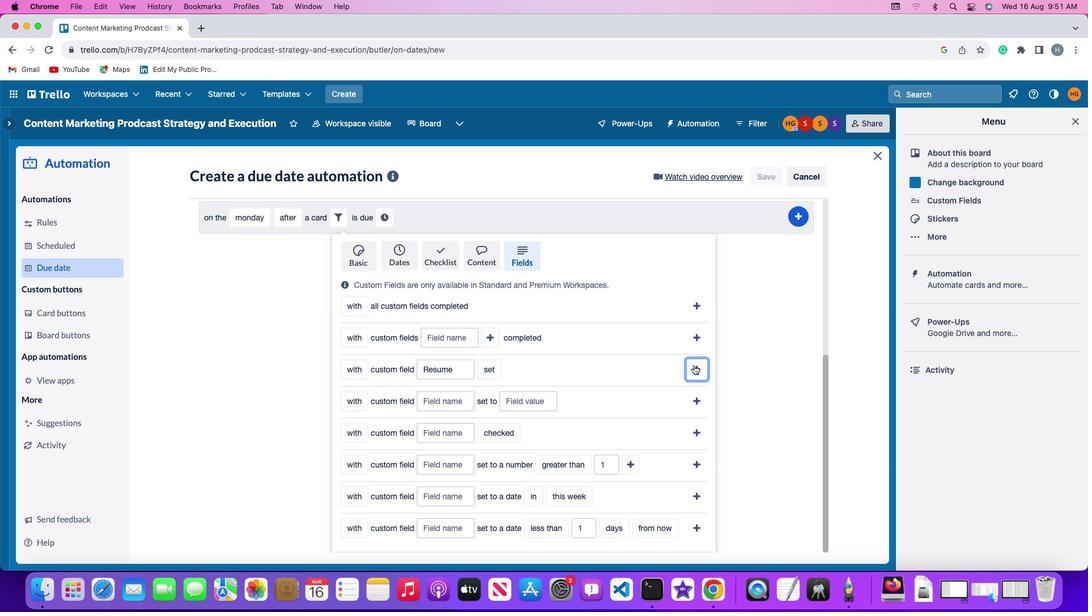 
Action: Mouse pressed left at (688, 359)
Screenshot: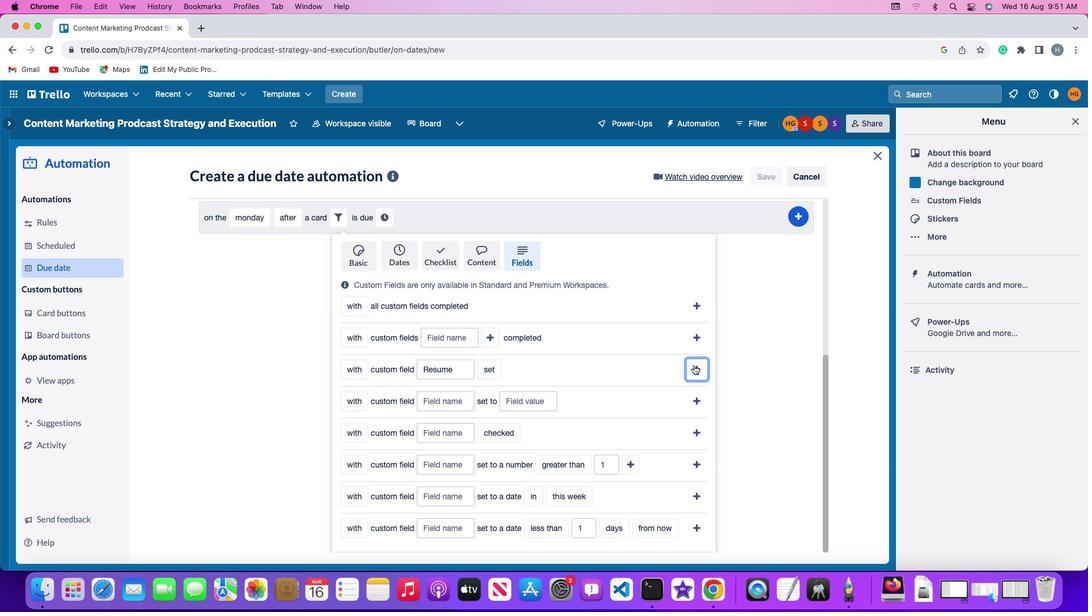 
Action: Mouse moved to (515, 487)
Screenshot: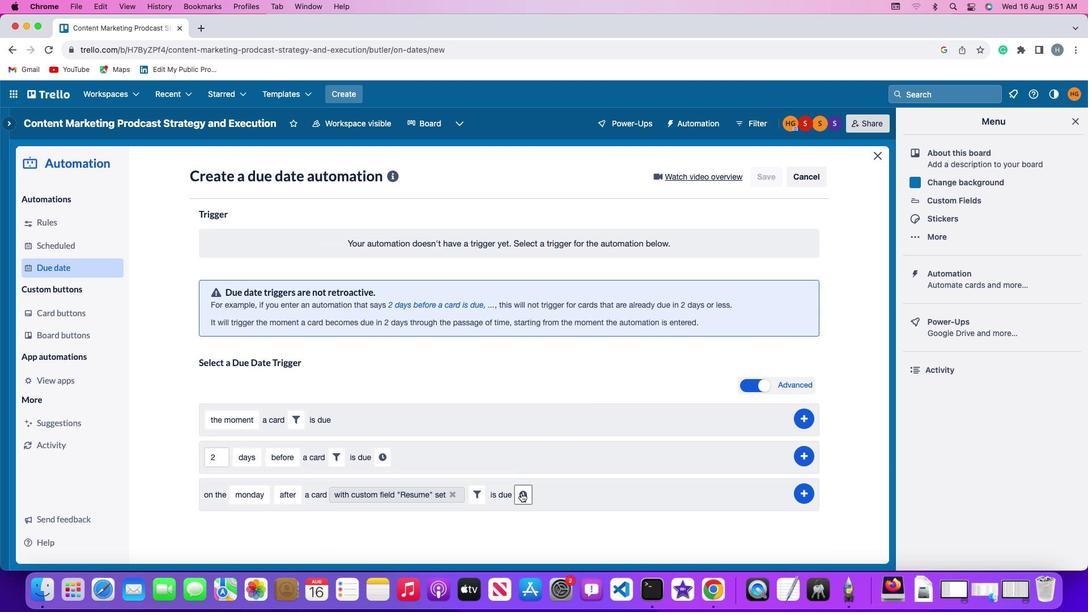 
Action: Mouse pressed left at (515, 487)
Screenshot: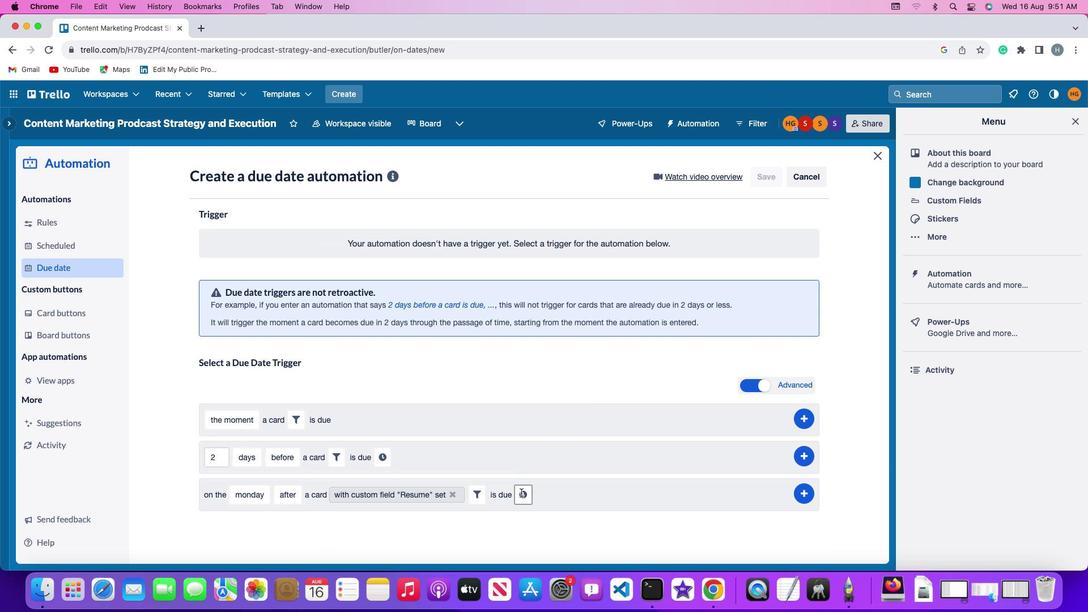 
Action: Mouse moved to (541, 489)
Screenshot: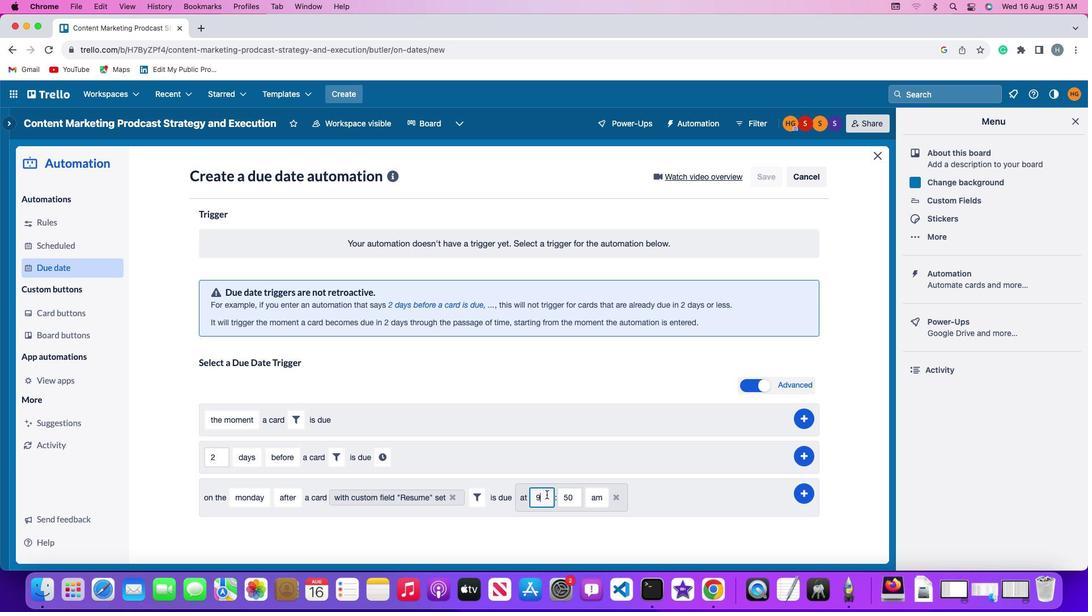 
Action: Mouse pressed left at (541, 489)
Screenshot: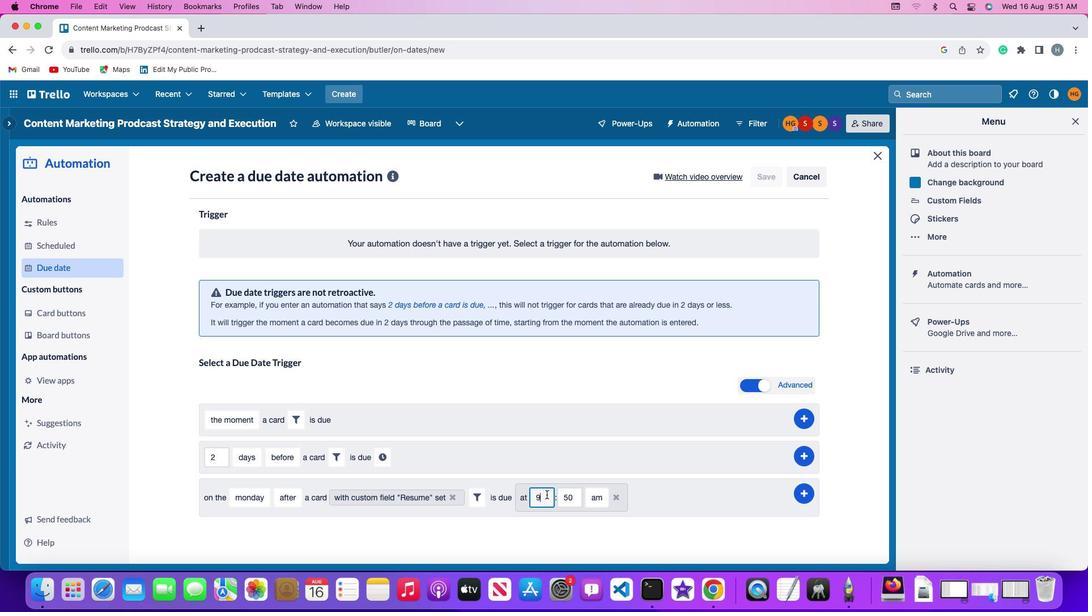 
Action: Mouse moved to (537, 487)
Screenshot: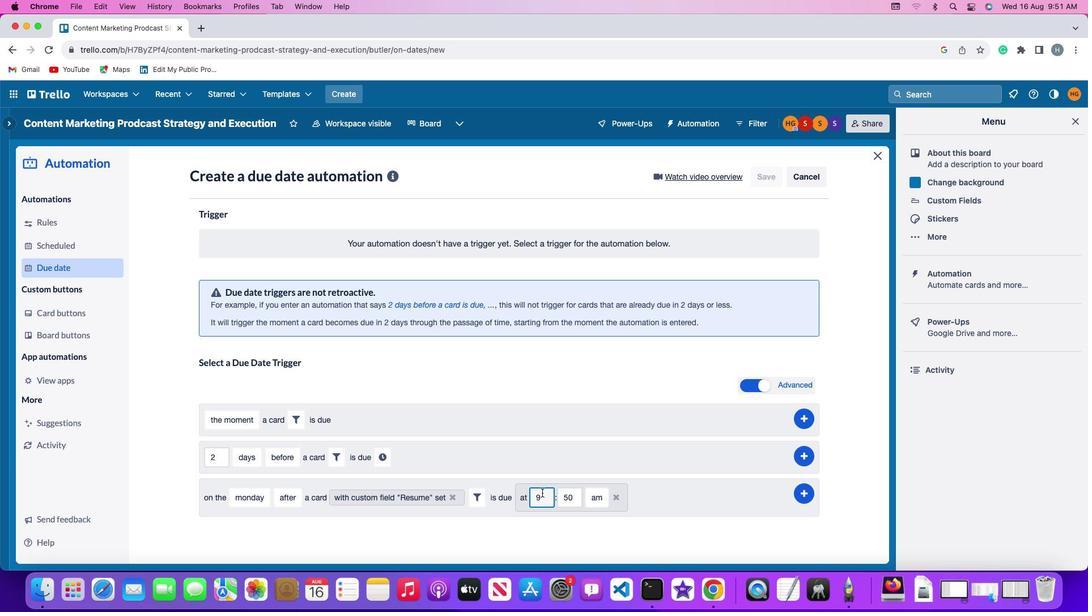 
Action: Key pressed Key.backspace'1''1'
Screenshot: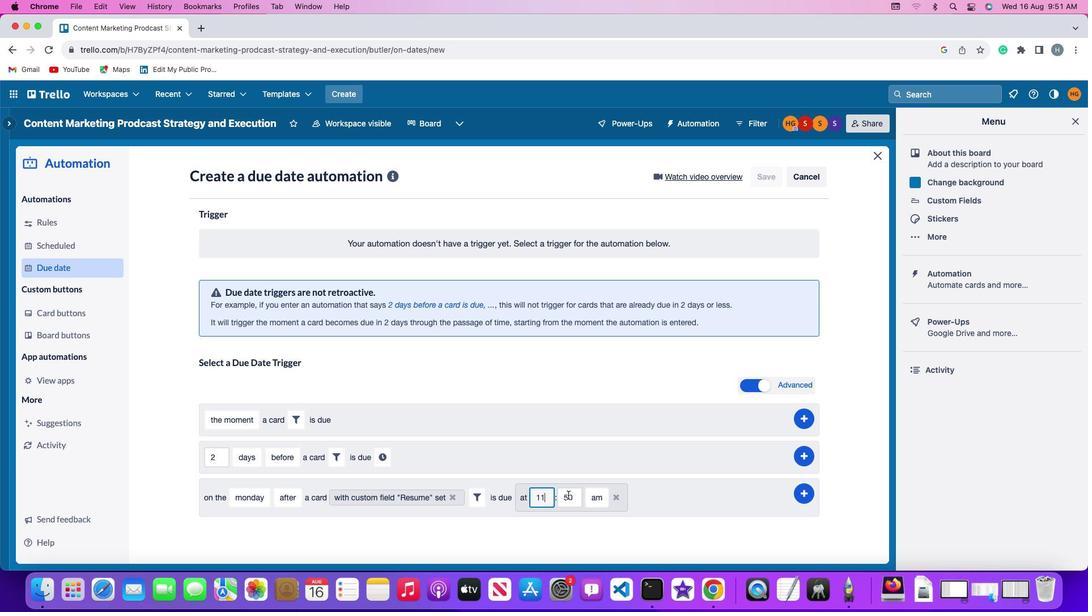 
Action: Mouse moved to (570, 493)
Screenshot: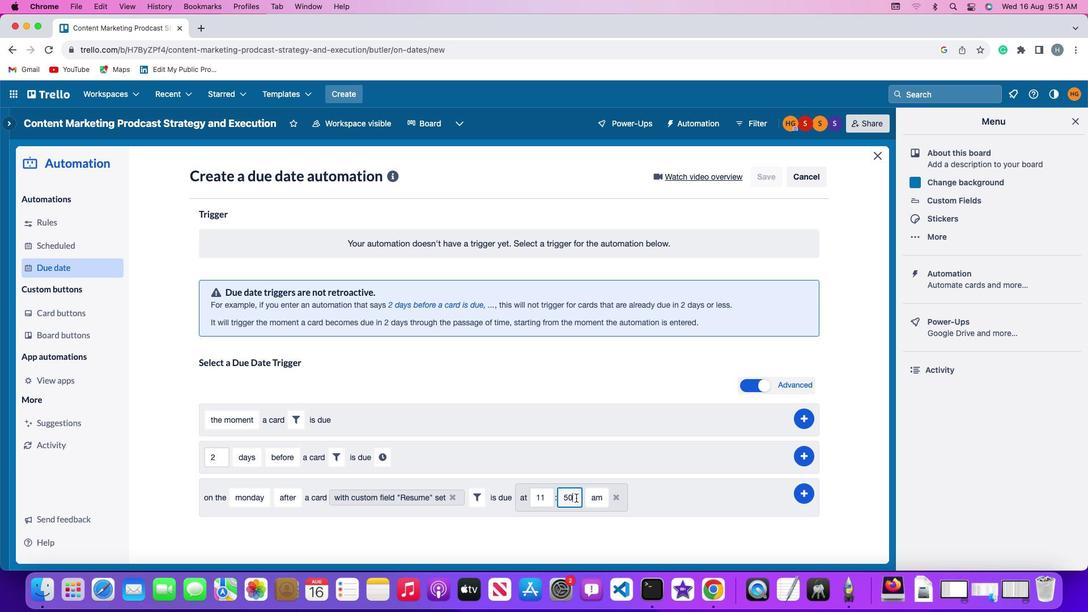 
Action: Mouse pressed left at (570, 493)
Screenshot: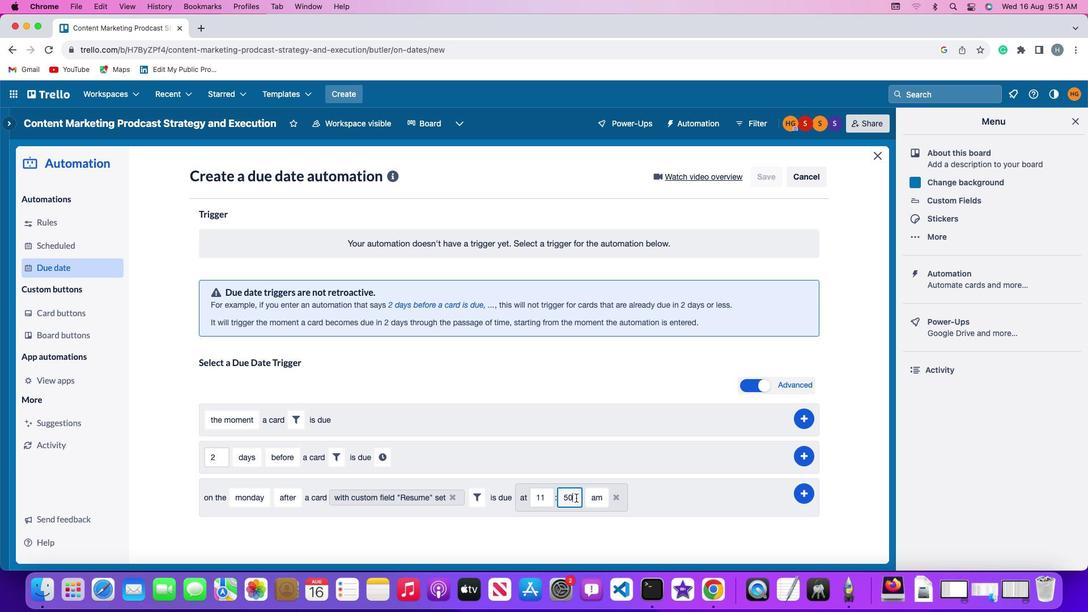 
Action: Mouse moved to (570, 493)
Screenshot: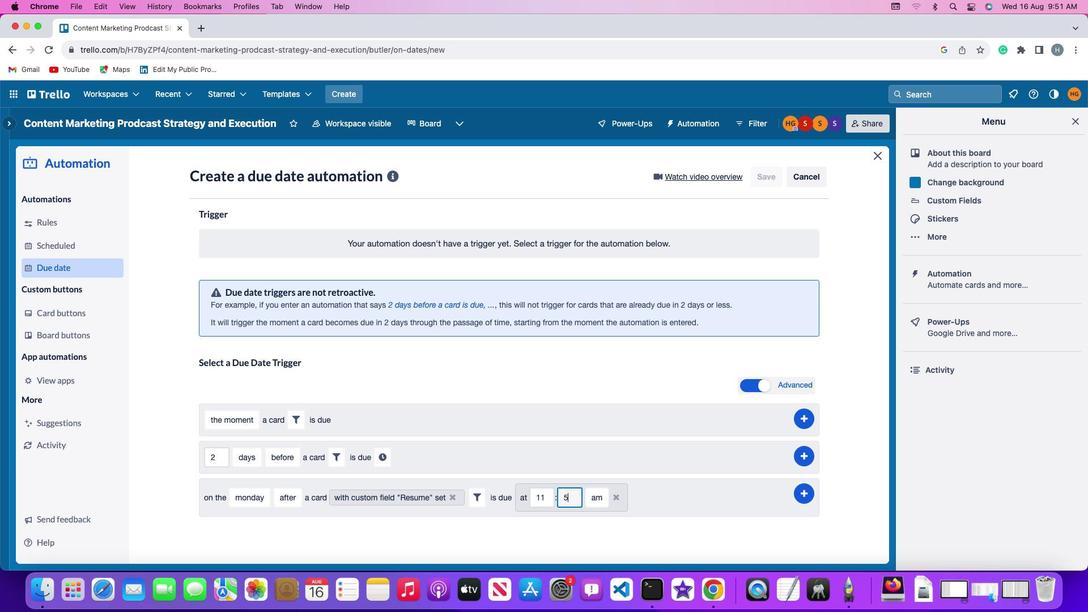 
Action: Key pressed Key.backspaceKey.backspace'0''0'
Screenshot: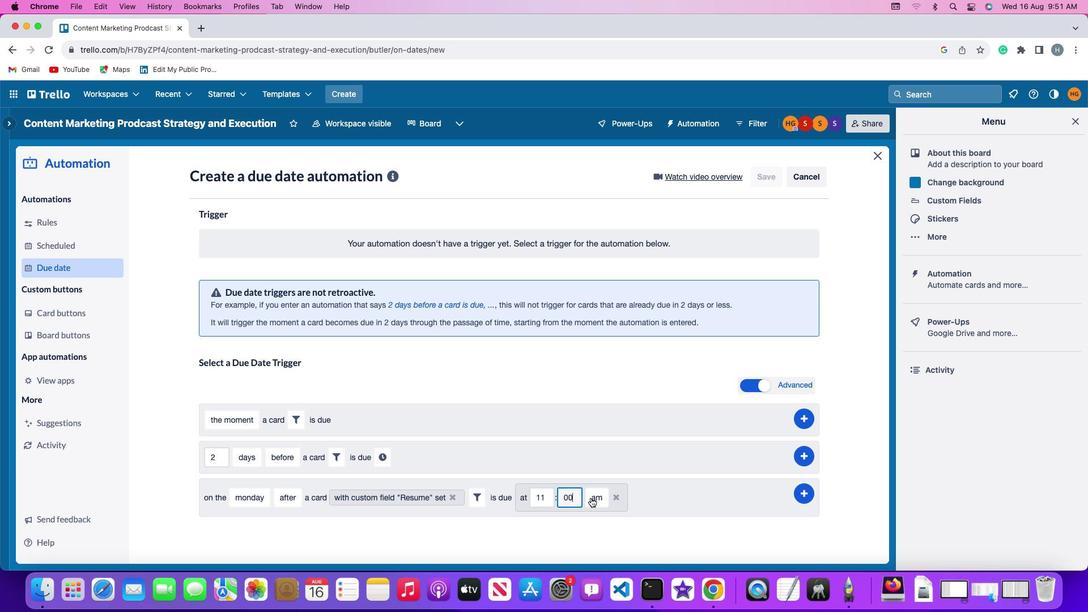 
Action: Mouse moved to (593, 491)
Screenshot: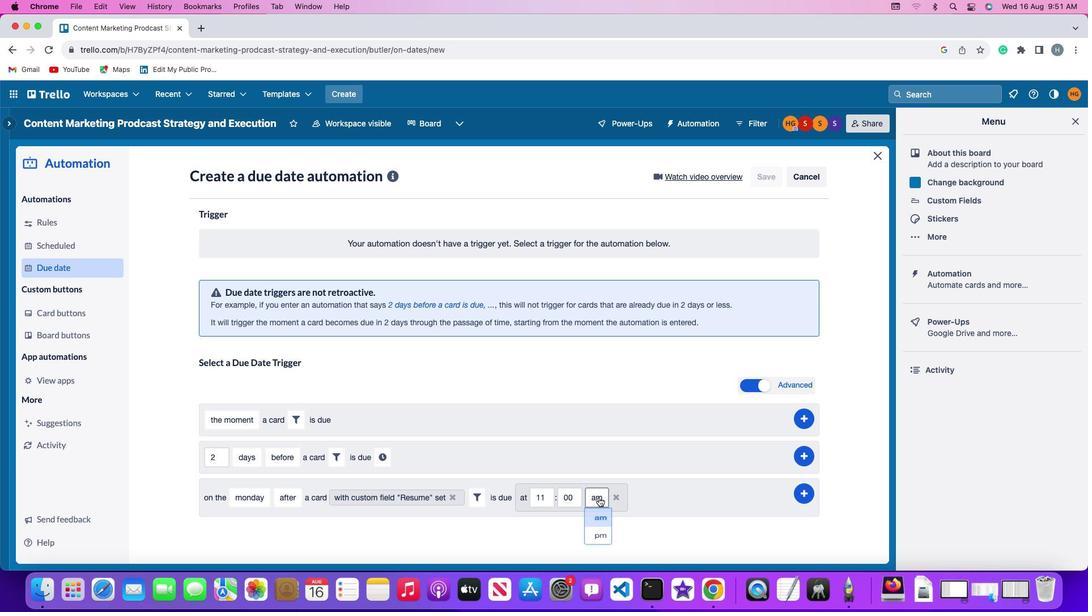 
Action: Mouse pressed left at (593, 491)
Screenshot: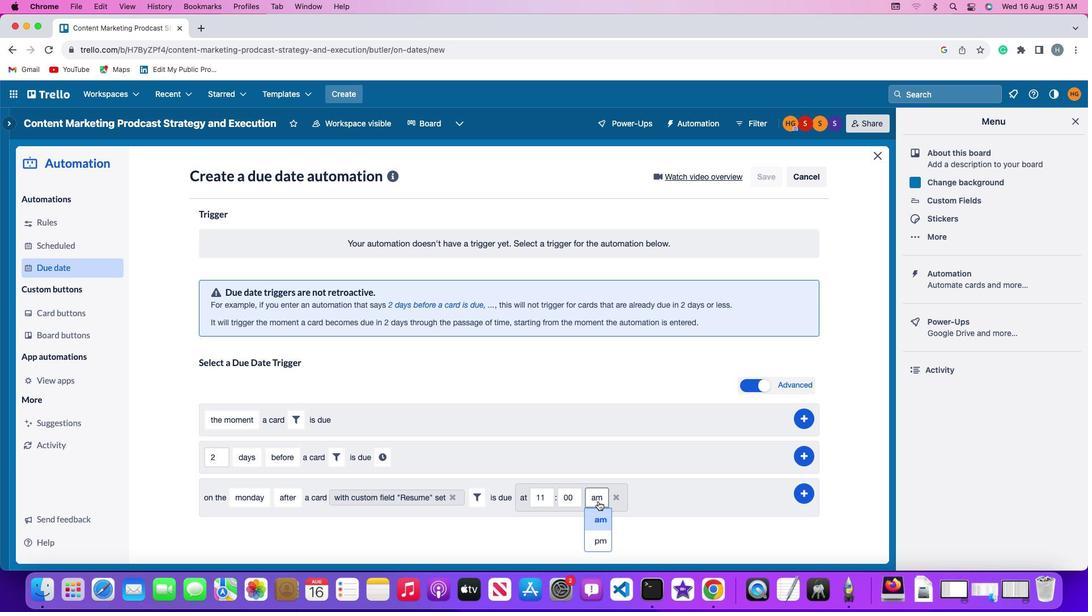 
Action: Mouse moved to (592, 512)
Screenshot: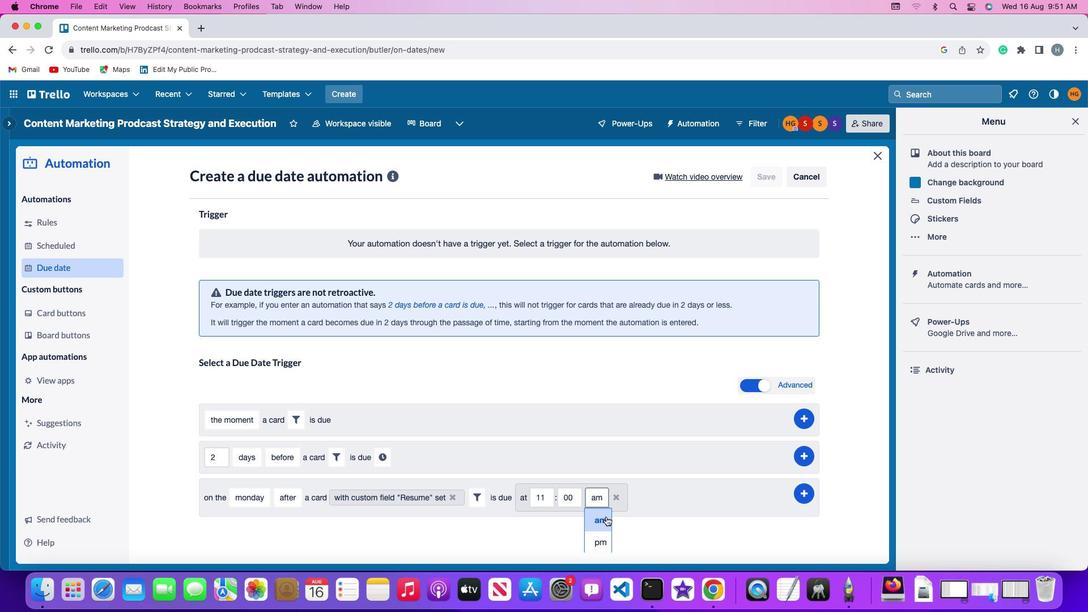 
Action: Mouse pressed left at (592, 512)
Screenshot: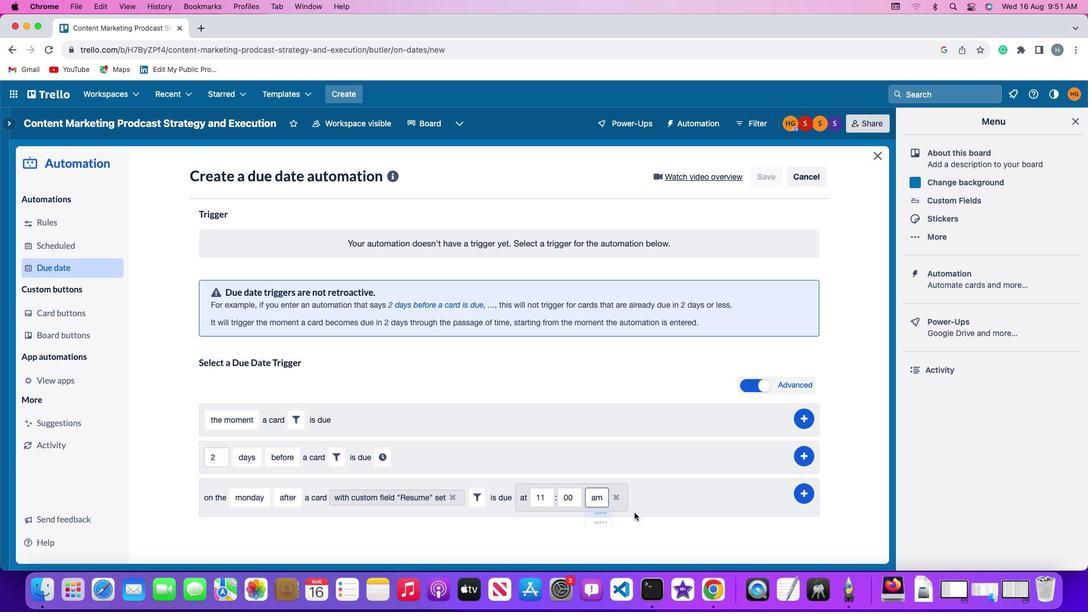 
Action: Mouse moved to (801, 487)
Screenshot: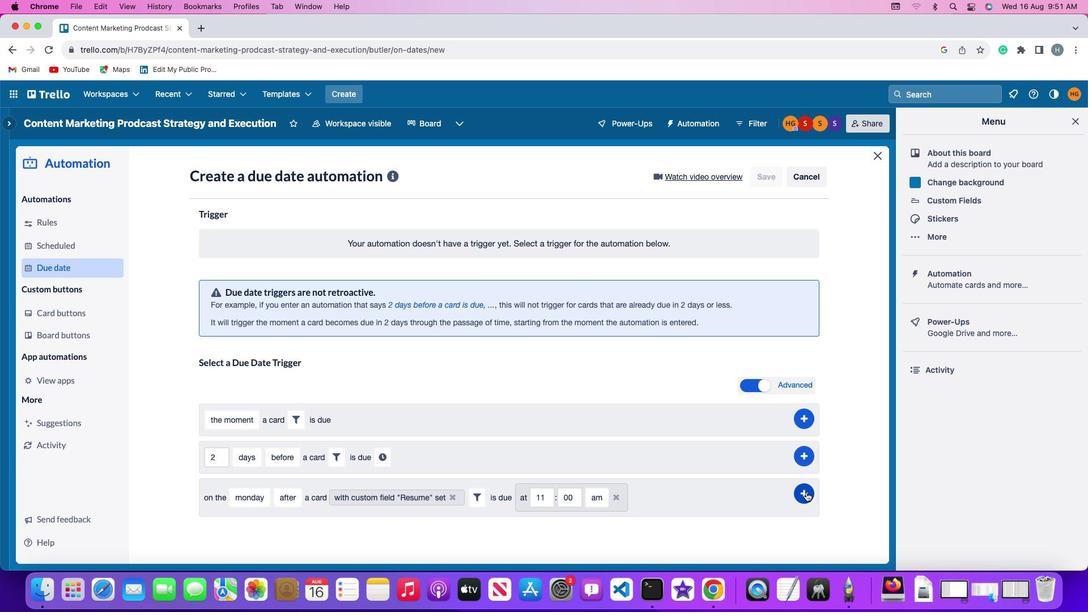 
Action: Mouse pressed left at (801, 487)
Screenshot: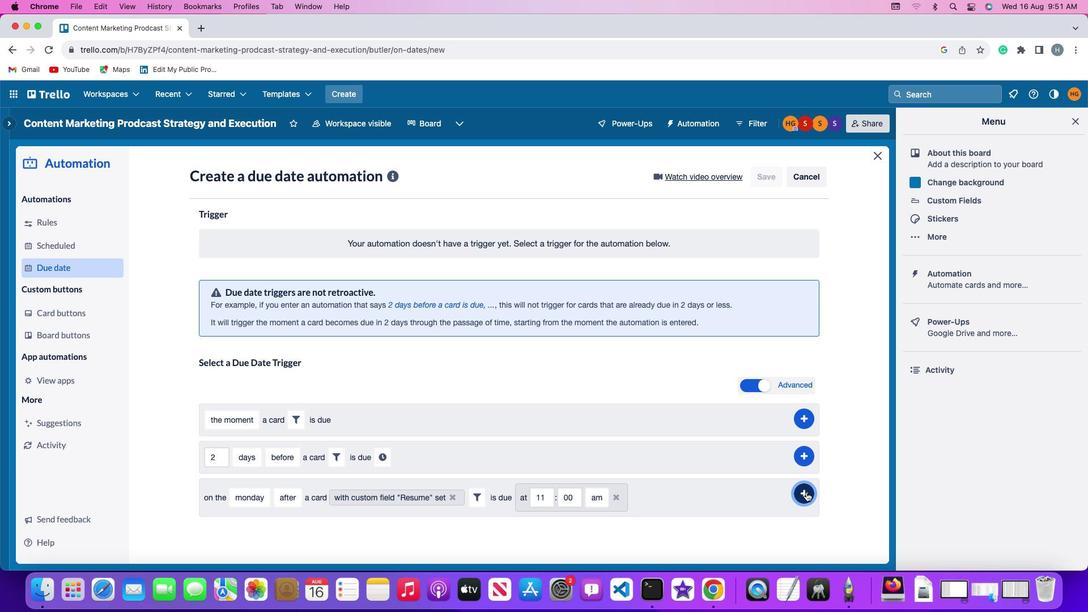 
Action: Mouse moved to (852, 368)
Screenshot: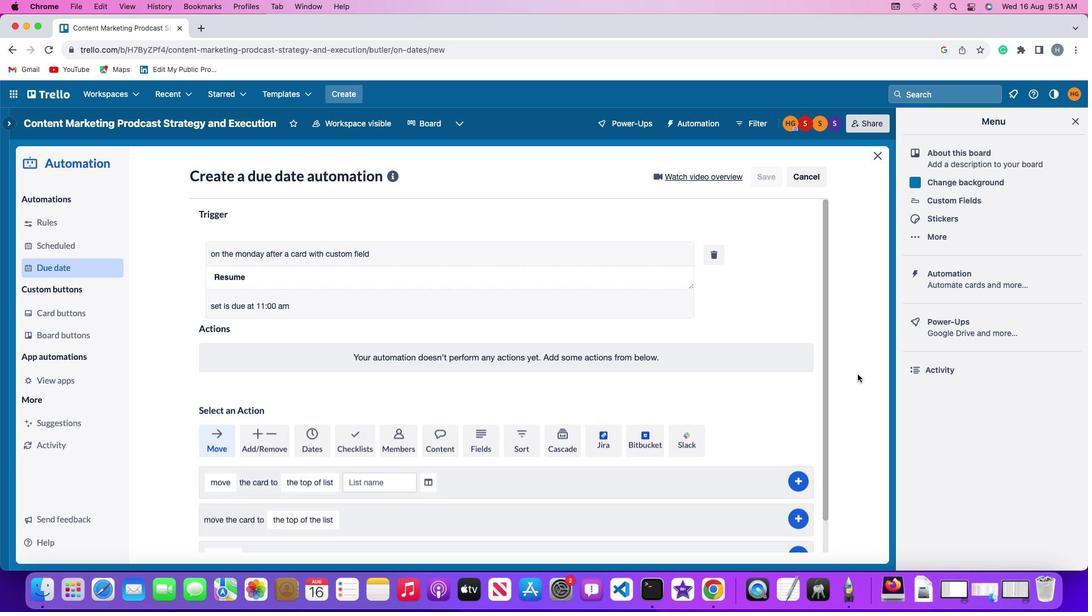 
